Task: Look for space in Tunja, Colombia from 7th July, 2023 to 14th July, 2023 for 1 adult in price range Rs.6000 to Rs.14000. Place can be shared room with 1  bedroom having 1 bed and 1 bathroom. Property type can be house, flat, guest house, hotel. Amenities needed are: wifi, washing machine. Booking option can be shelf check-in. Required host language is English.
Action: Mouse moved to (428, 88)
Screenshot: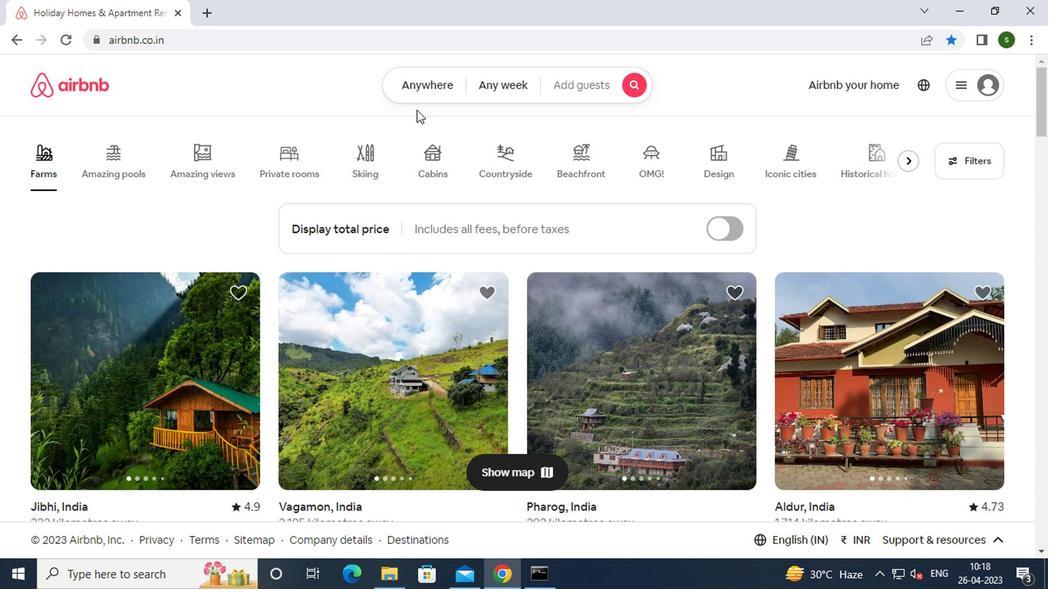 
Action: Mouse pressed left at (428, 88)
Screenshot: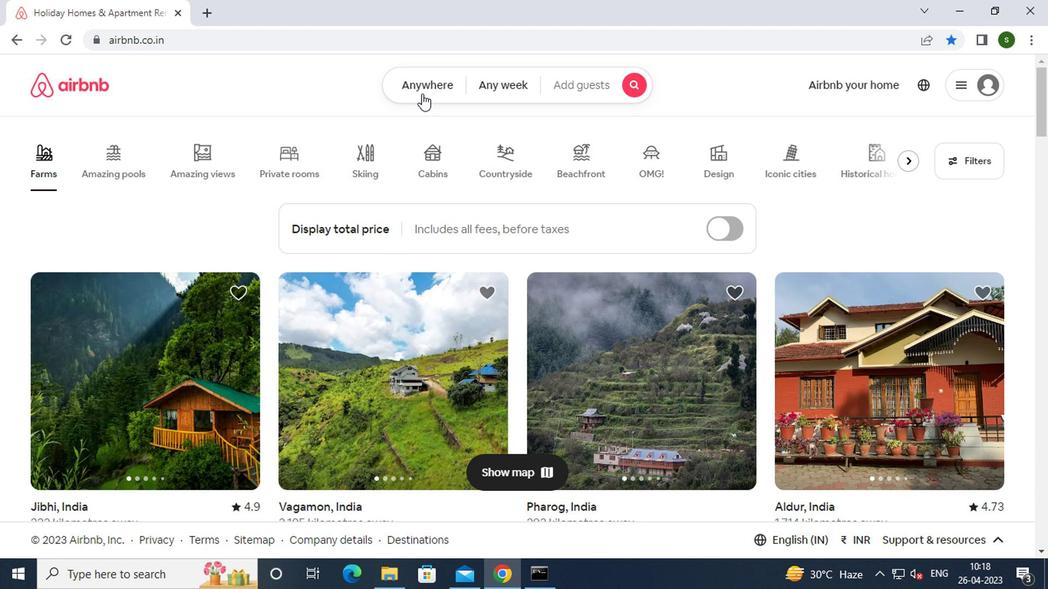 
Action: Mouse moved to (315, 150)
Screenshot: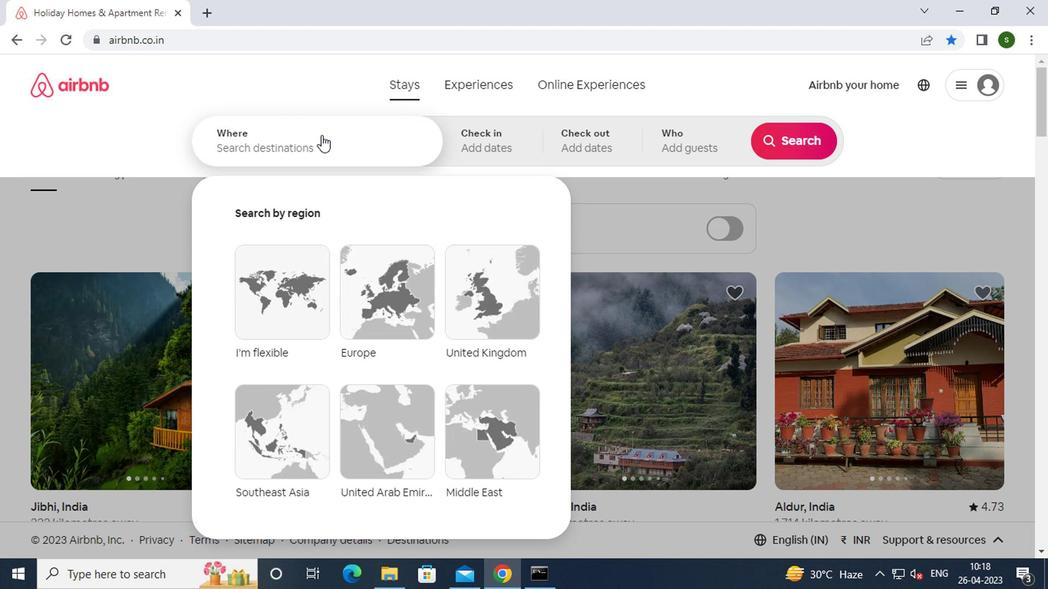 
Action: Mouse pressed left at (315, 150)
Screenshot: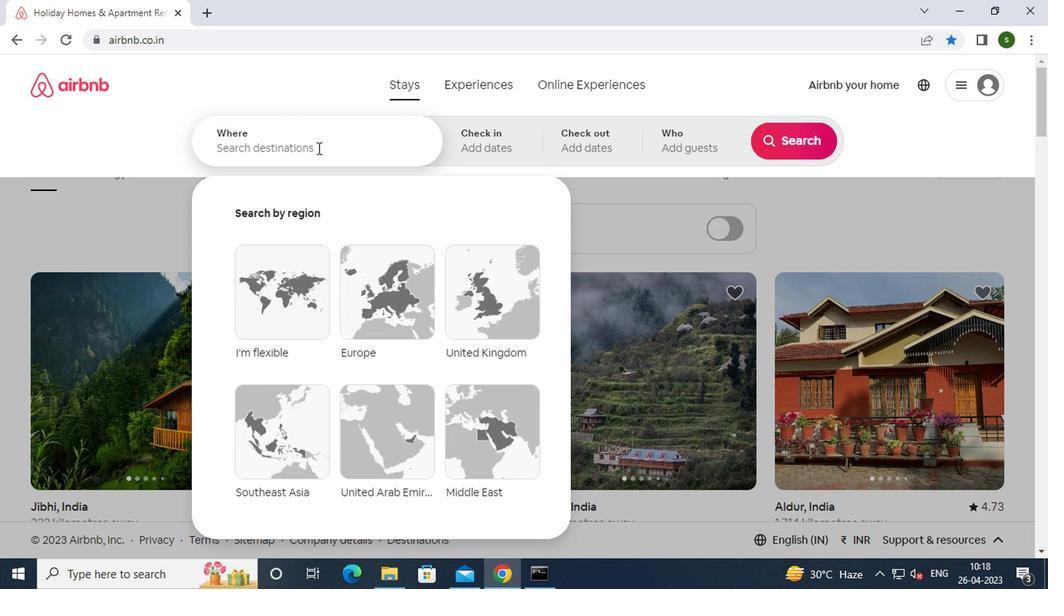 
Action: Key pressed <Key.caps_lock><Key.caps_lock>t<Key.caps_lock>unja,<Key.space><Key.caps_lock>c<Key.caps_lock>olombia<Key.enter>
Screenshot: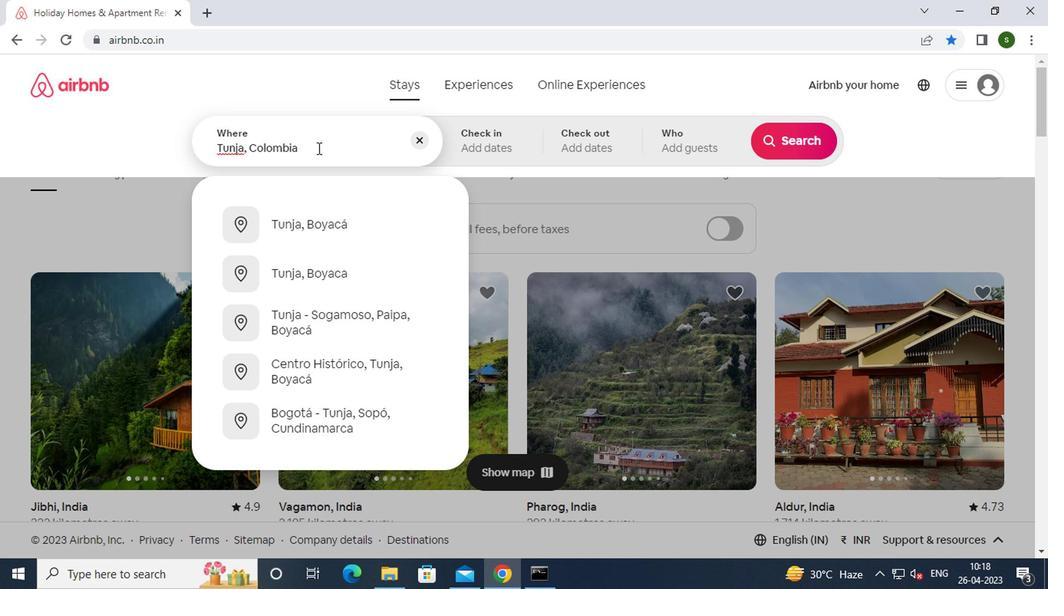
Action: Mouse moved to (782, 263)
Screenshot: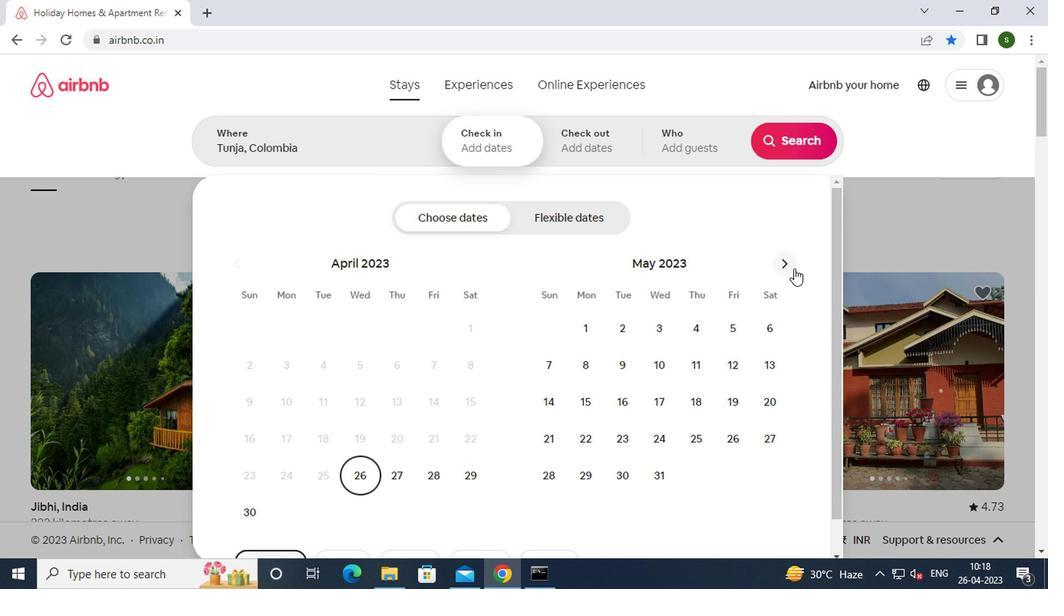 
Action: Mouse pressed left at (782, 263)
Screenshot: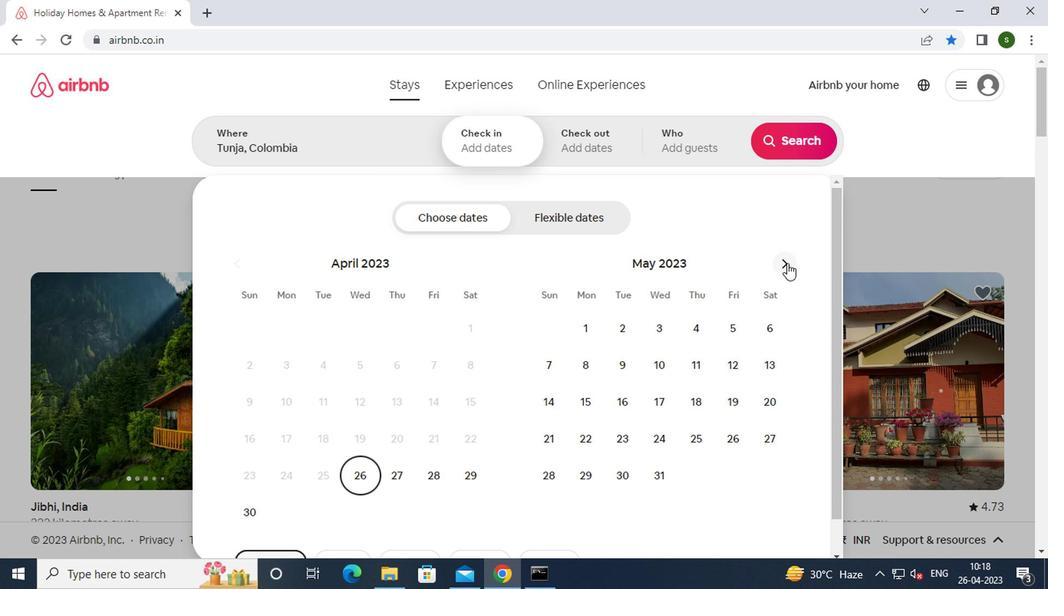 
Action: Mouse pressed left at (782, 263)
Screenshot: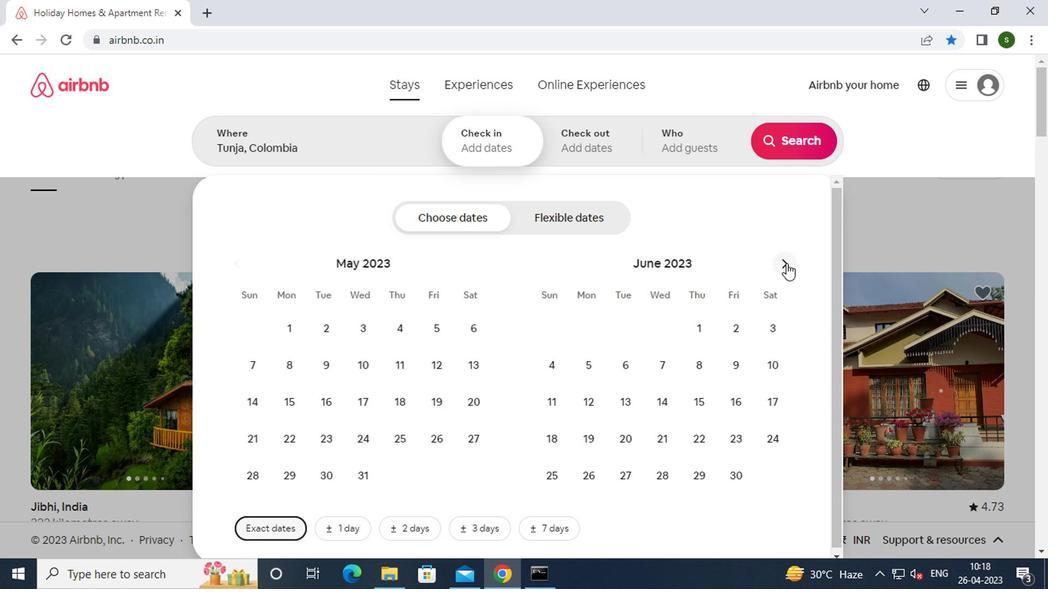 
Action: Mouse moved to (725, 356)
Screenshot: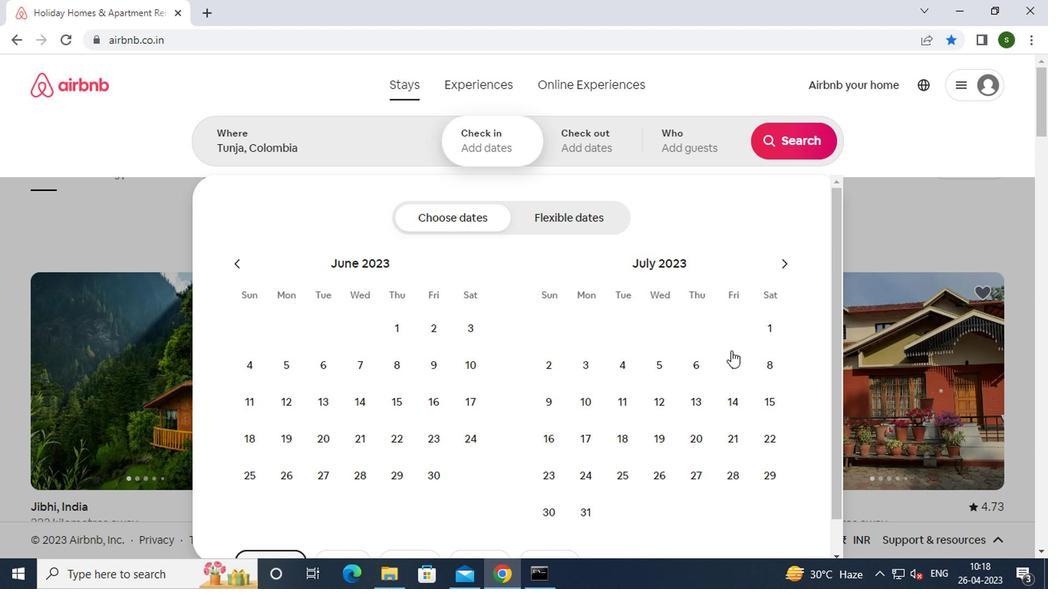 
Action: Mouse pressed left at (725, 356)
Screenshot: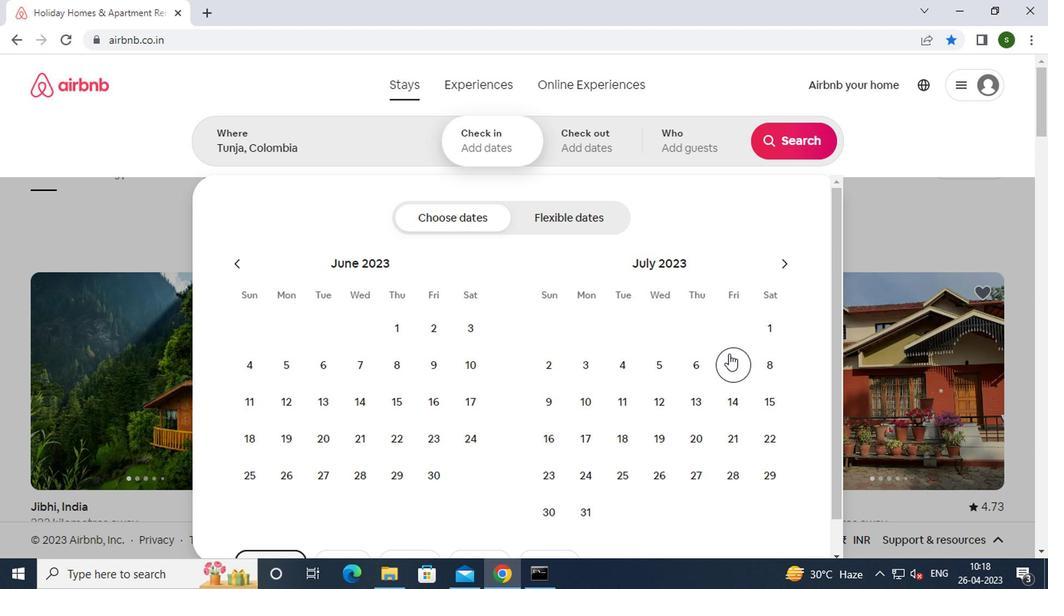 
Action: Mouse moved to (727, 396)
Screenshot: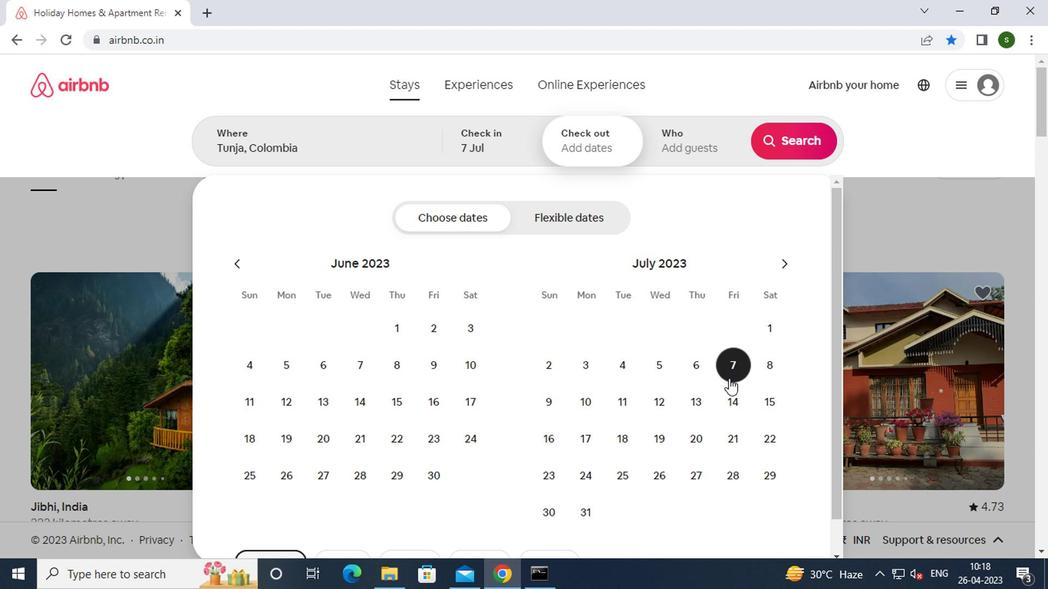 
Action: Mouse pressed left at (727, 396)
Screenshot: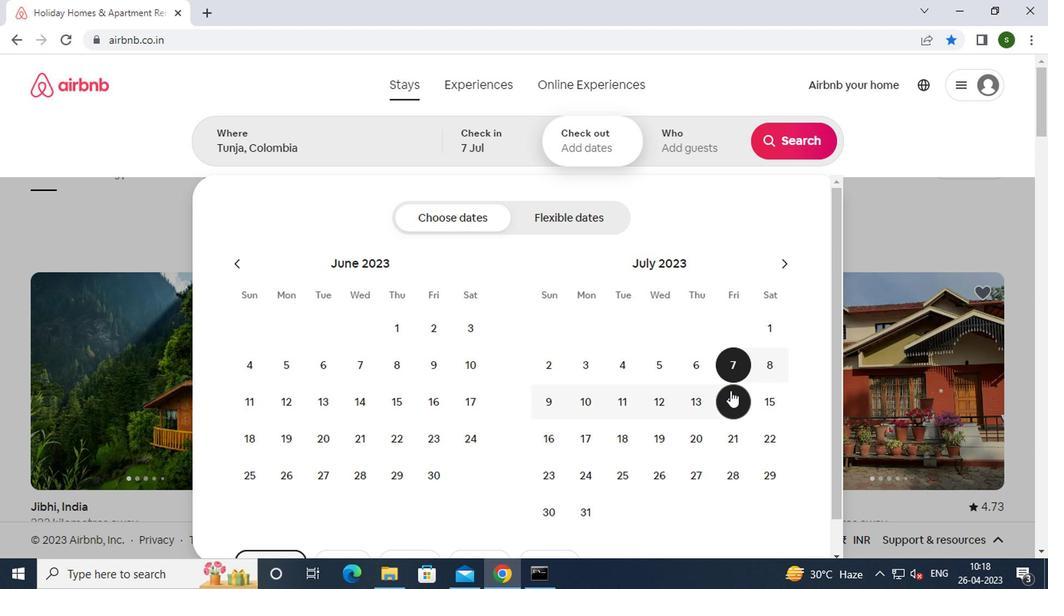 
Action: Mouse moved to (703, 137)
Screenshot: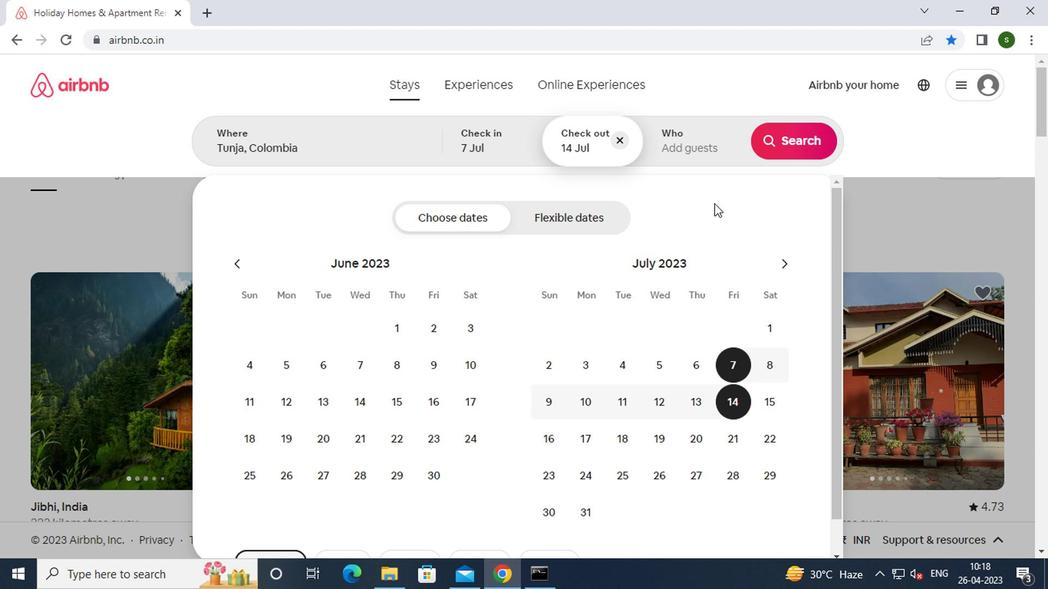 
Action: Mouse pressed left at (703, 137)
Screenshot: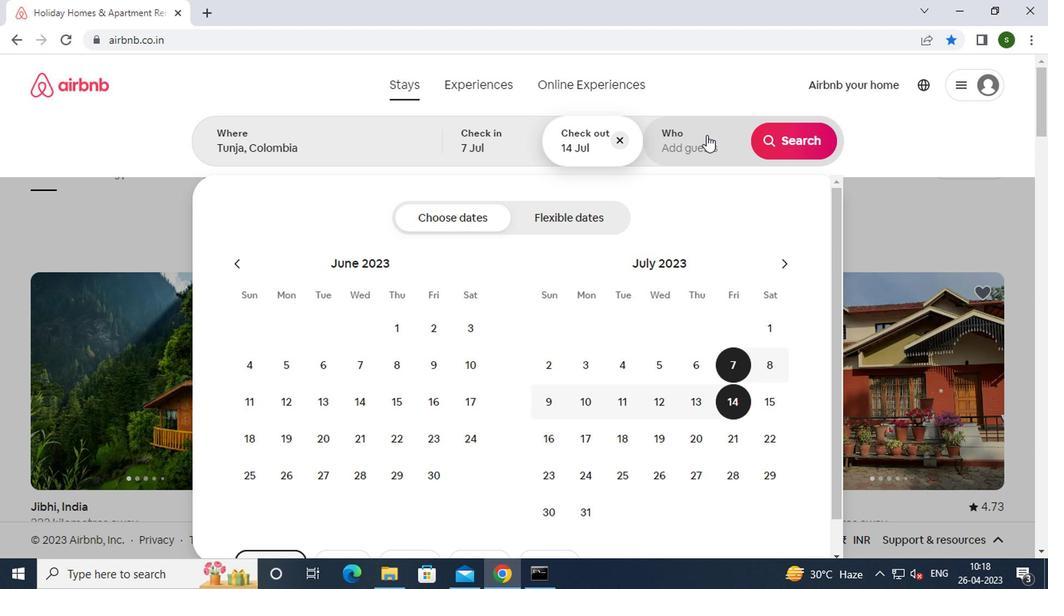
Action: Mouse moved to (802, 218)
Screenshot: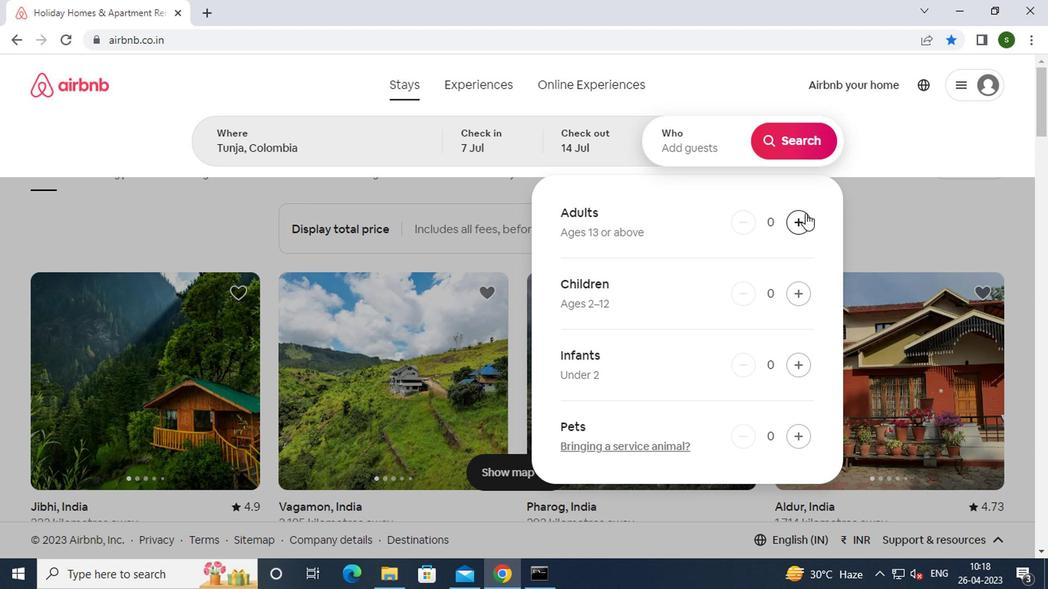 
Action: Mouse pressed left at (802, 218)
Screenshot: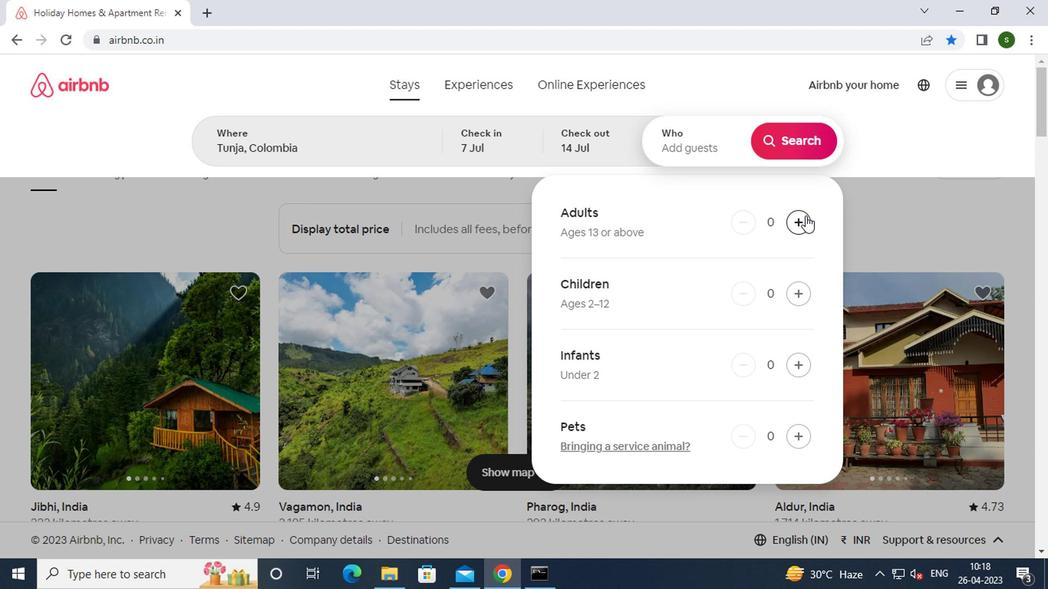 
Action: Mouse moved to (802, 149)
Screenshot: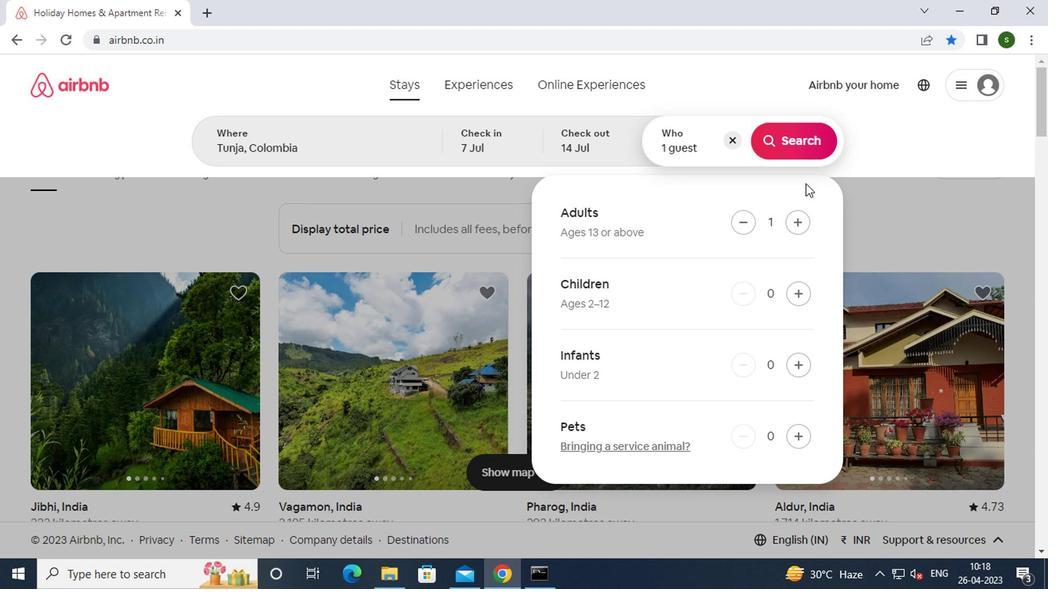 
Action: Mouse pressed left at (802, 149)
Screenshot: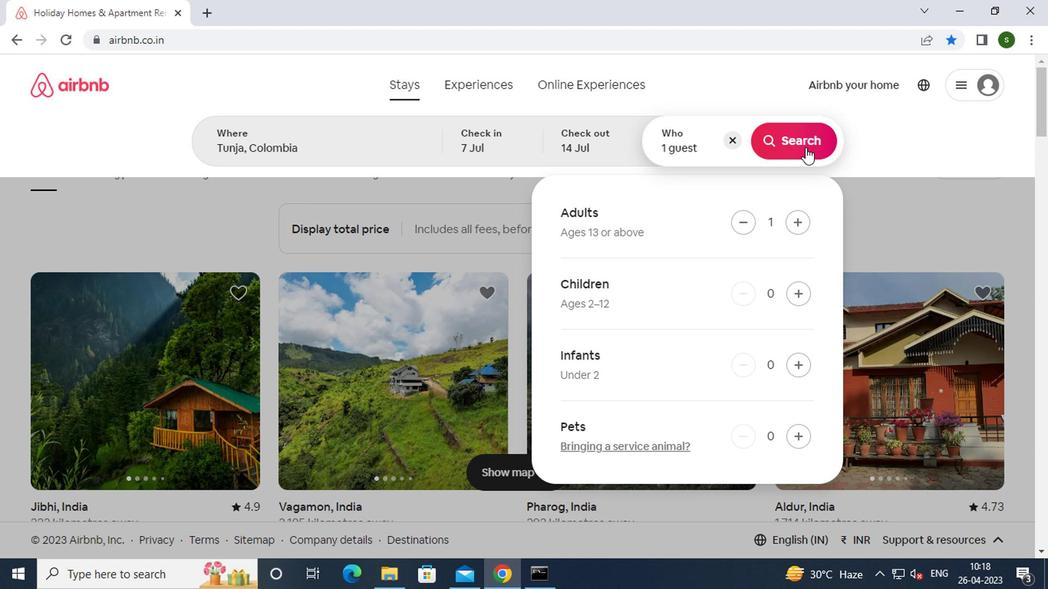 
Action: Mouse moved to (976, 144)
Screenshot: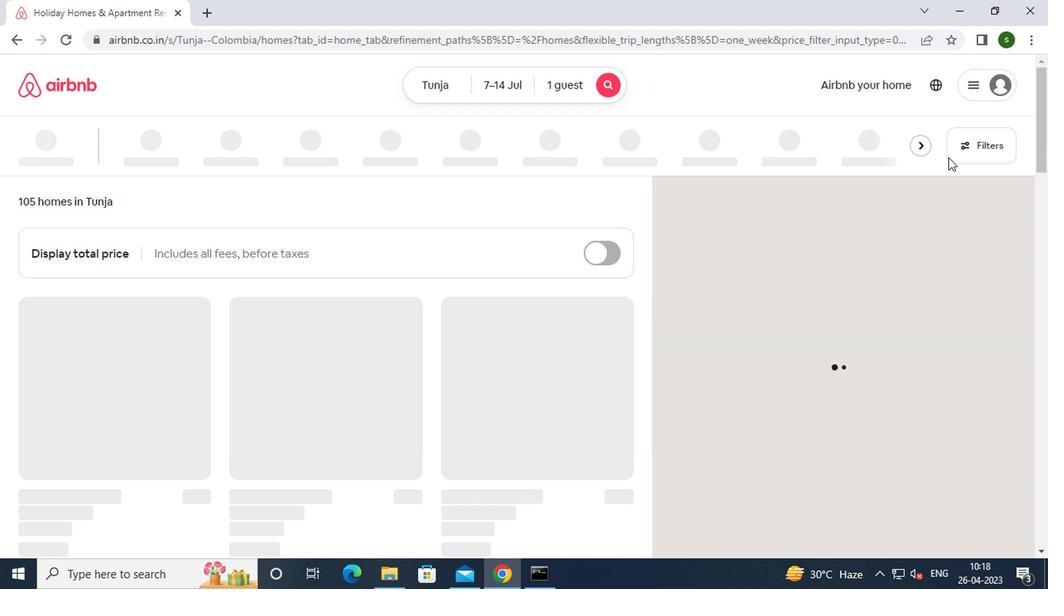 
Action: Mouse pressed left at (976, 144)
Screenshot: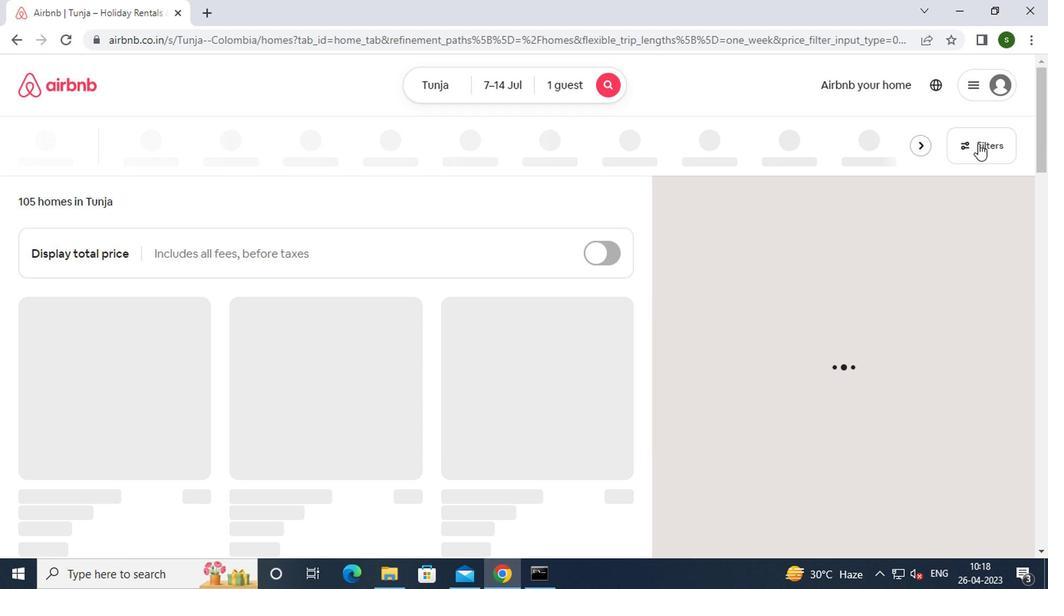 
Action: Mouse moved to (433, 348)
Screenshot: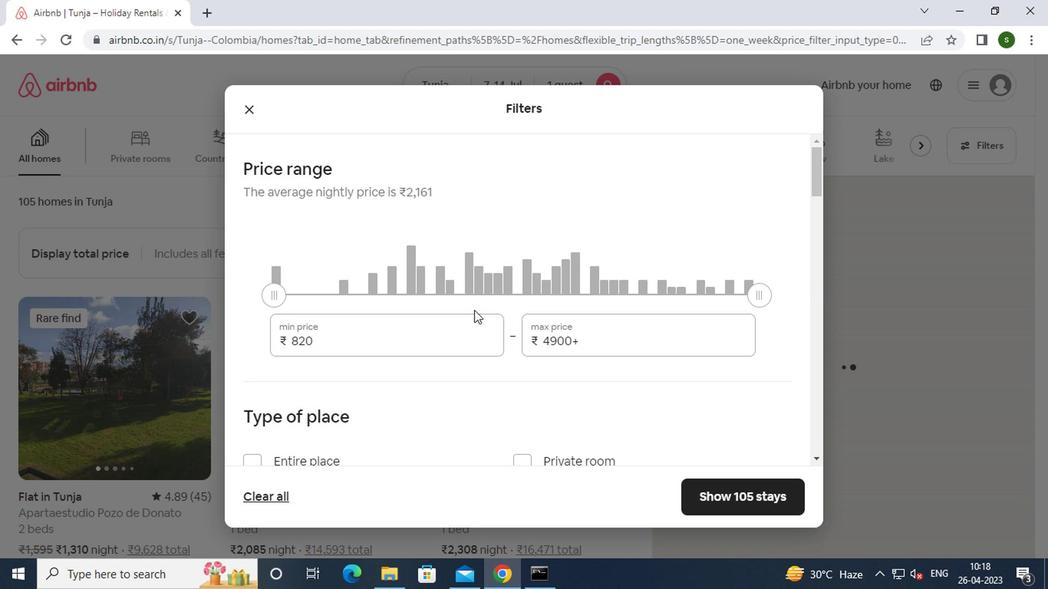 
Action: Mouse pressed left at (433, 348)
Screenshot: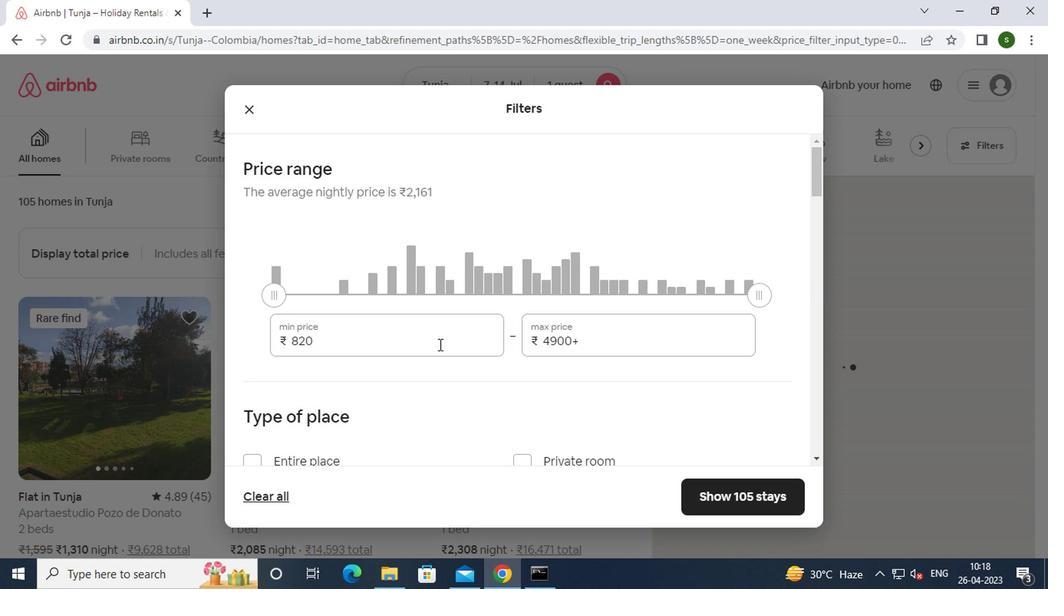 
Action: Mouse moved to (433, 348)
Screenshot: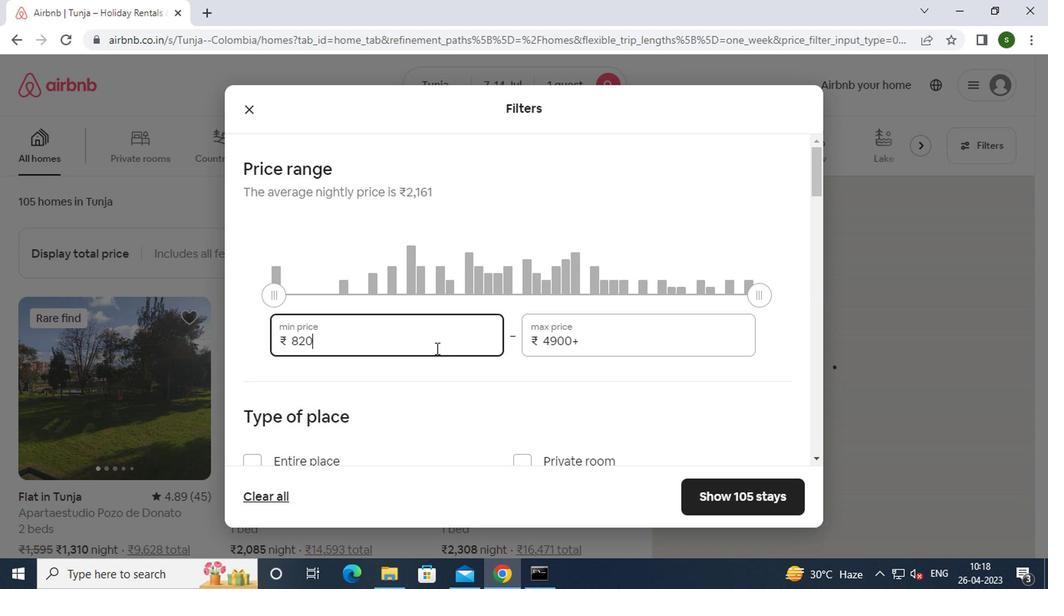 
Action: Key pressed <Key.backspace><Key.backspace><Key.backspace><Key.backspace><Key.backspace><Key.backspace><Key.backspace><Key.backspace><Key.backspace><Key.backspace>6000
Screenshot: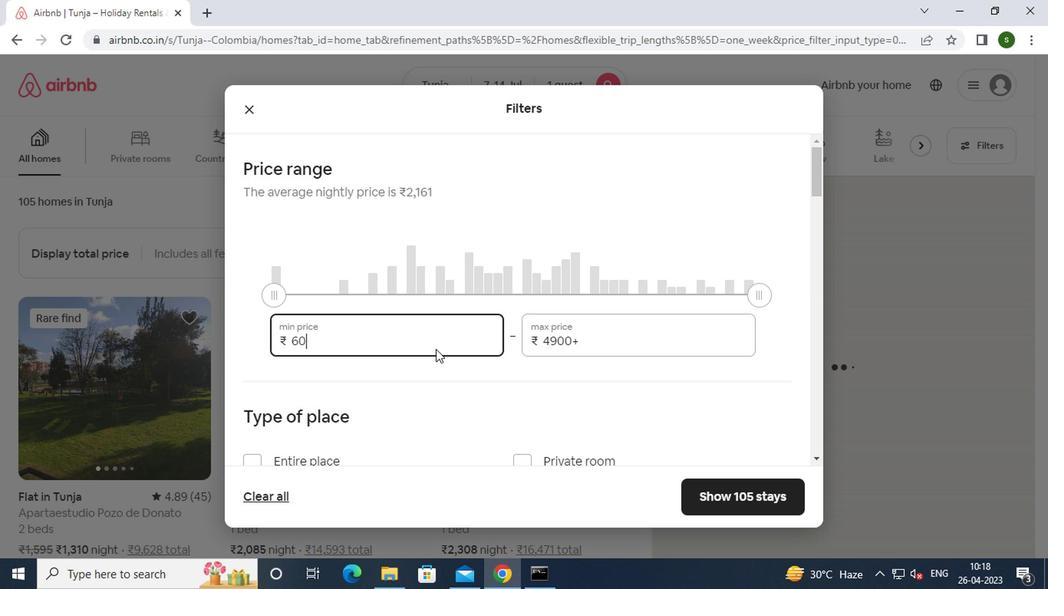 
Action: Mouse moved to (582, 336)
Screenshot: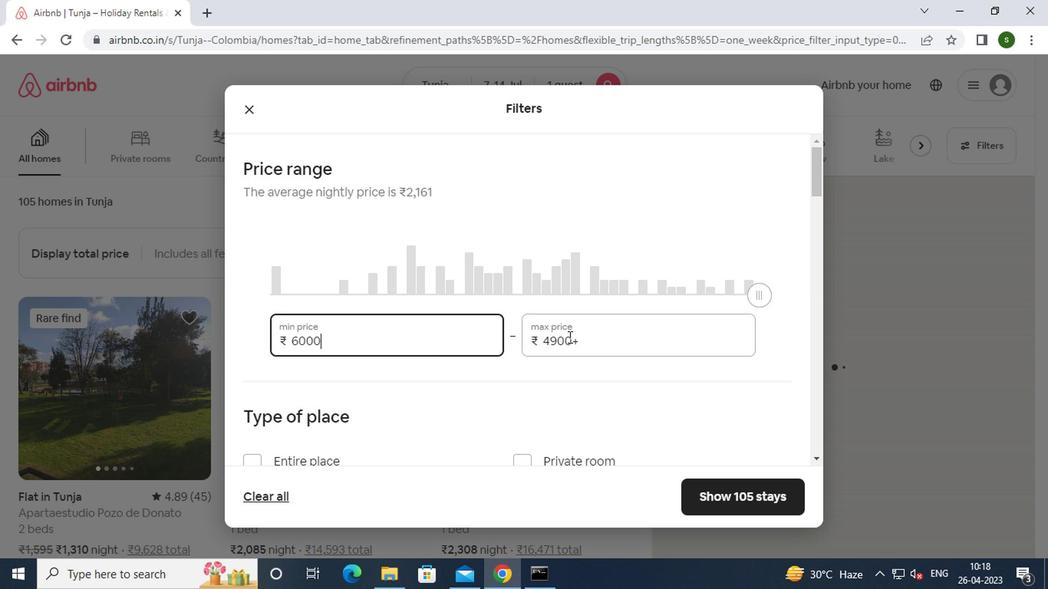 
Action: Mouse pressed left at (582, 336)
Screenshot: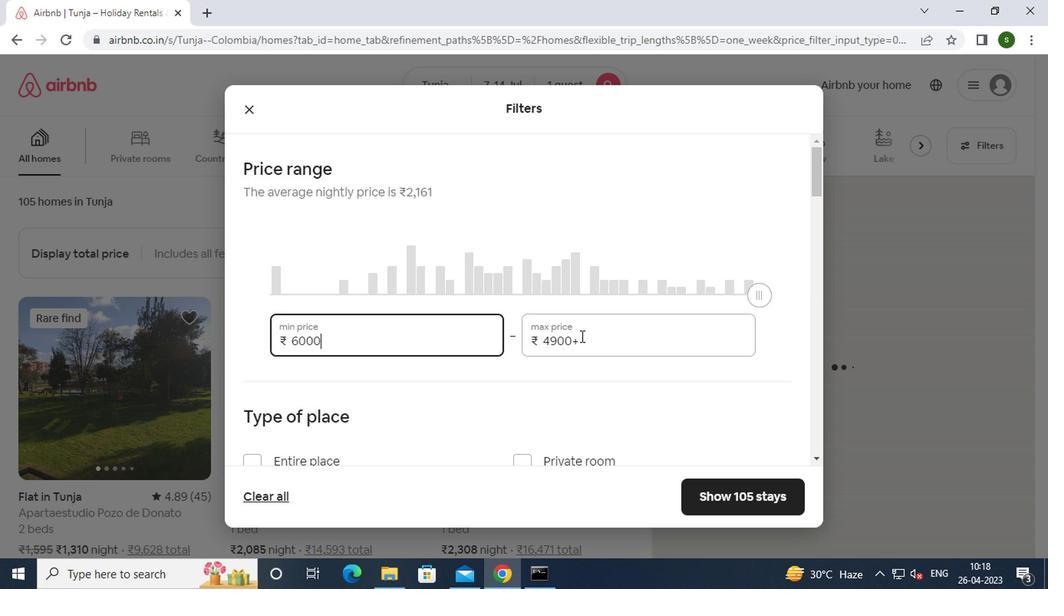 
Action: Key pressed <Key.backspace><Key.backspace><Key.backspace><Key.backspace><Key.backspace><Key.backspace><Key.backspace><Key.backspace><Key.backspace><Key.backspace><Key.backspace>14000
Screenshot: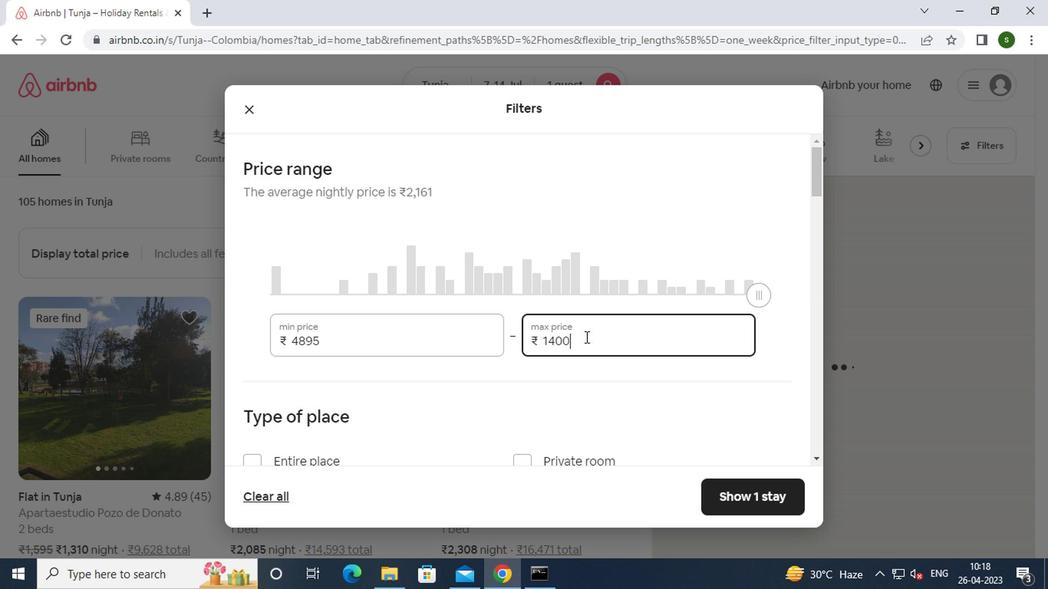 
Action: Mouse moved to (463, 355)
Screenshot: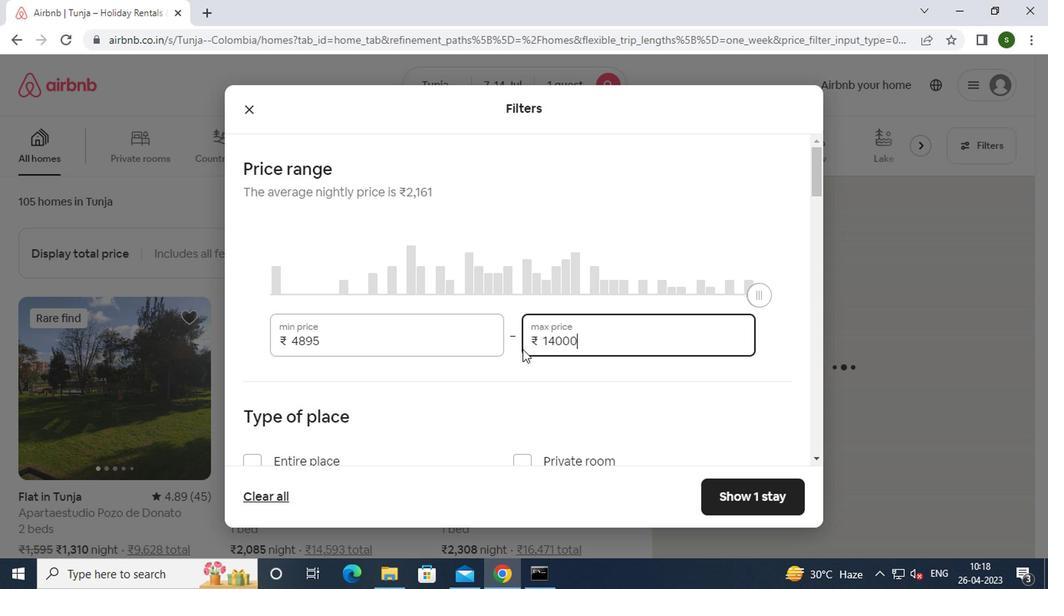 
Action: Mouse scrolled (463, 354) with delta (0, -1)
Screenshot: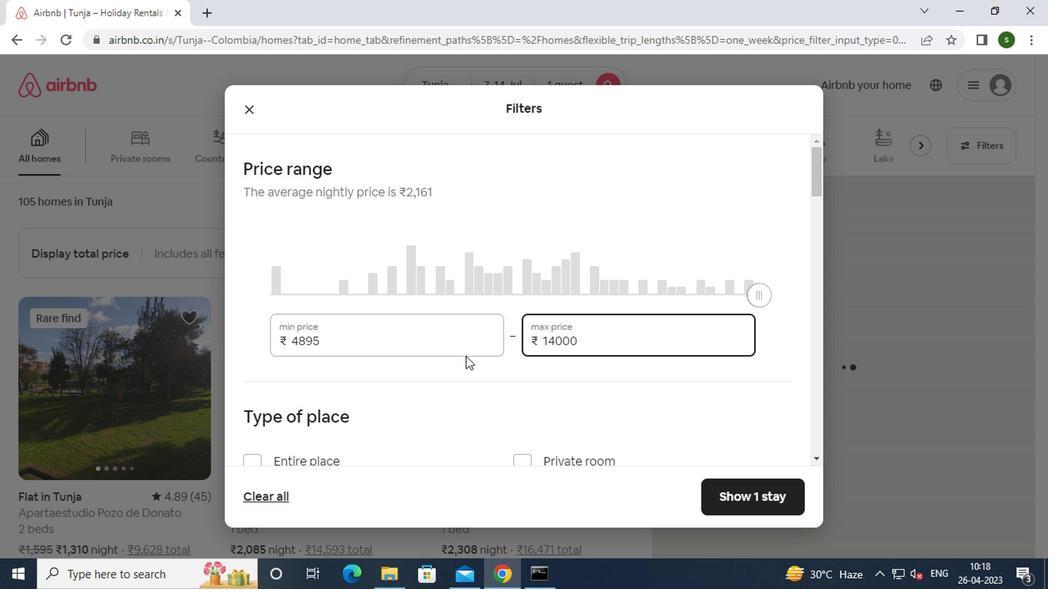 
Action: Mouse scrolled (463, 354) with delta (0, -1)
Screenshot: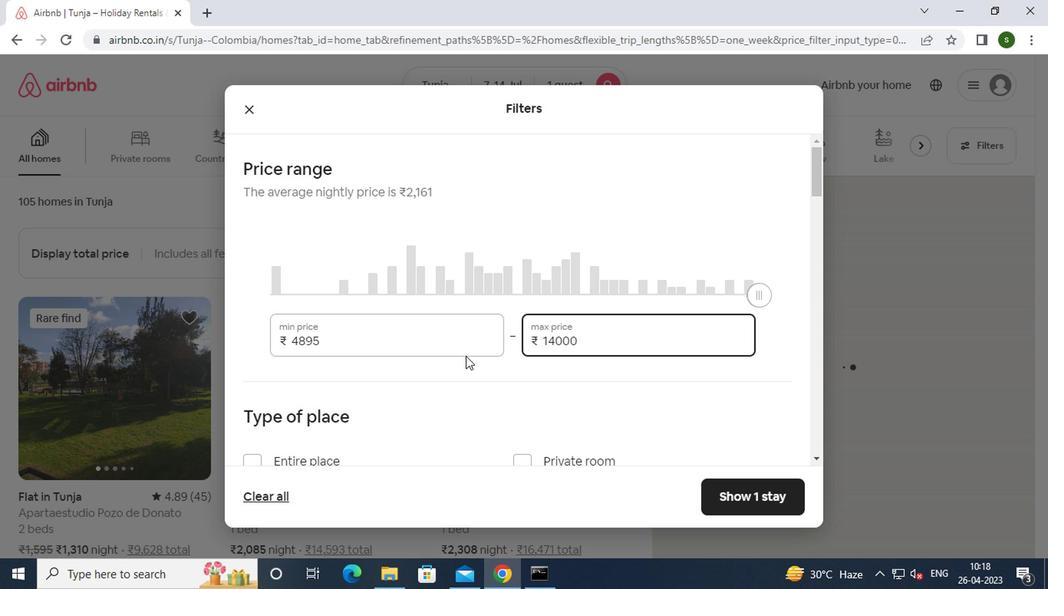 
Action: Mouse moved to (304, 375)
Screenshot: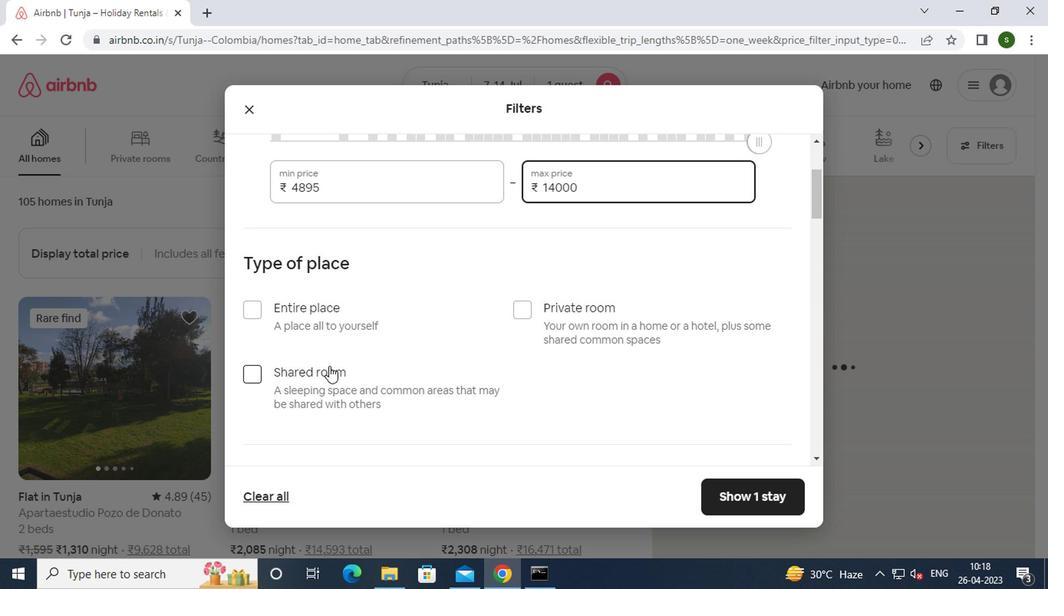 
Action: Mouse pressed left at (304, 375)
Screenshot: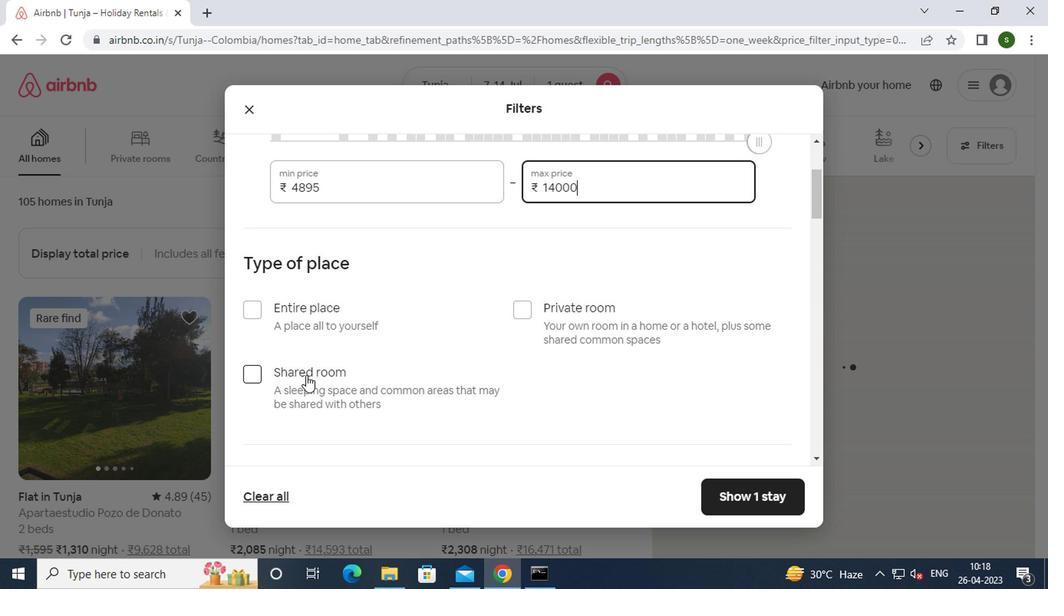 
Action: Mouse moved to (383, 353)
Screenshot: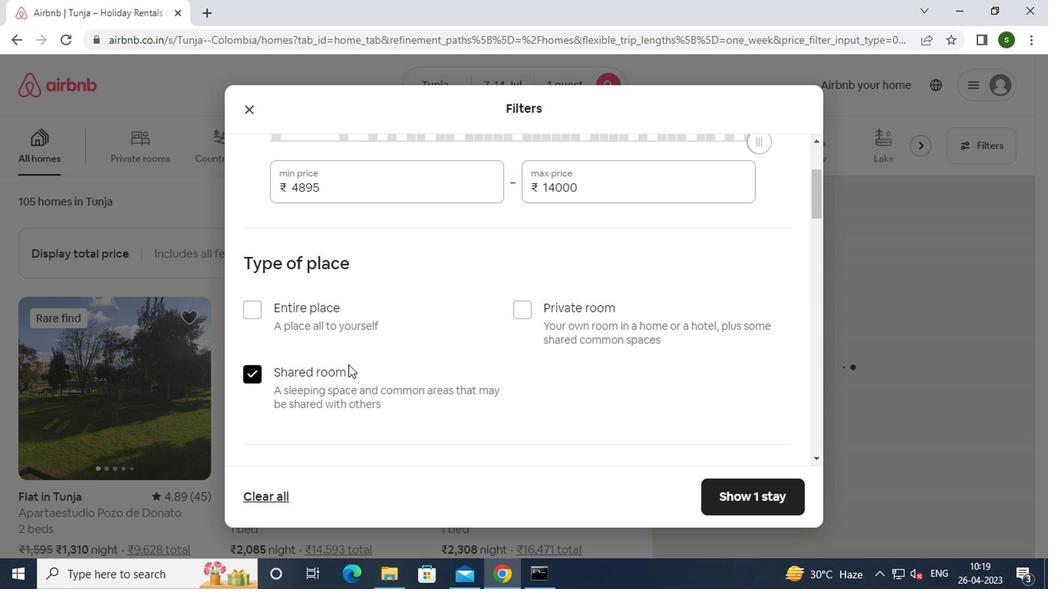 
Action: Mouse scrolled (383, 352) with delta (0, -1)
Screenshot: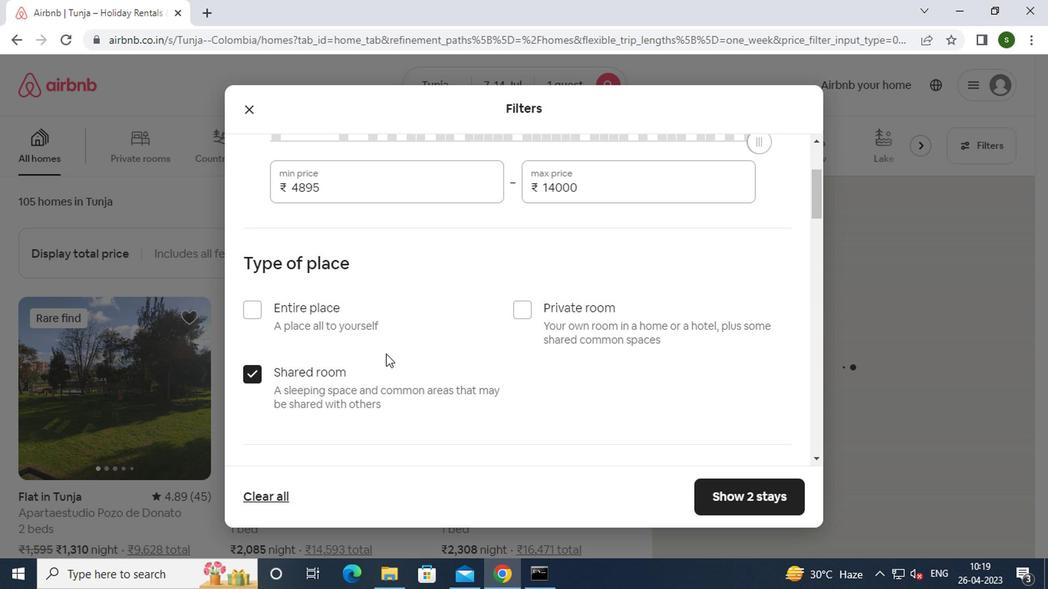 
Action: Mouse scrolled (383, 352) with delta (0, -1)
Screenshot: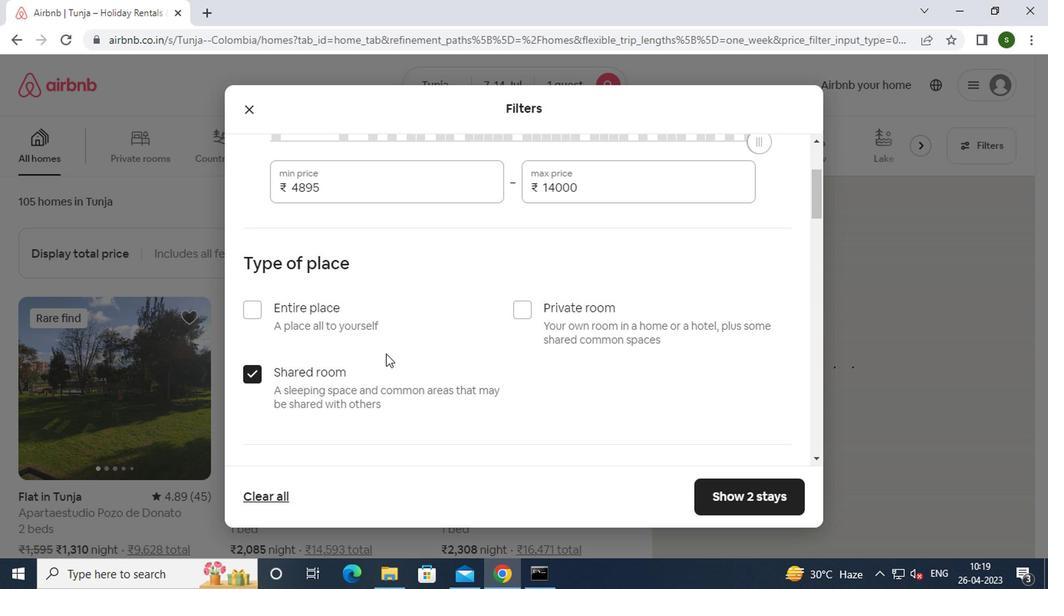
Action: Mouse scrolled (383, 352) with delta (0, -1)
Screenshot: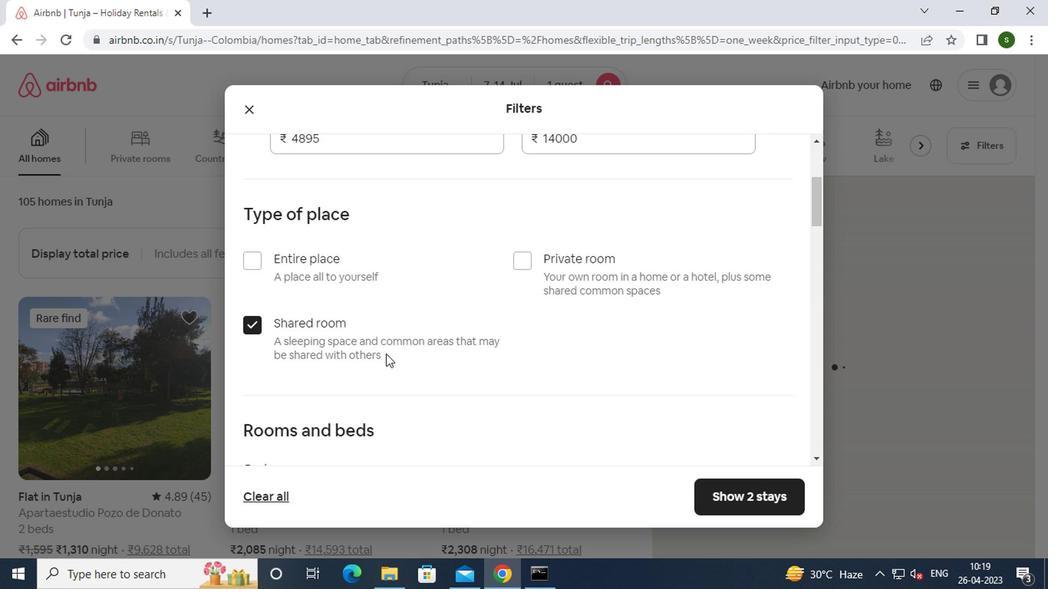 
Action: Mouse moved to (341, 334)
Screenshot: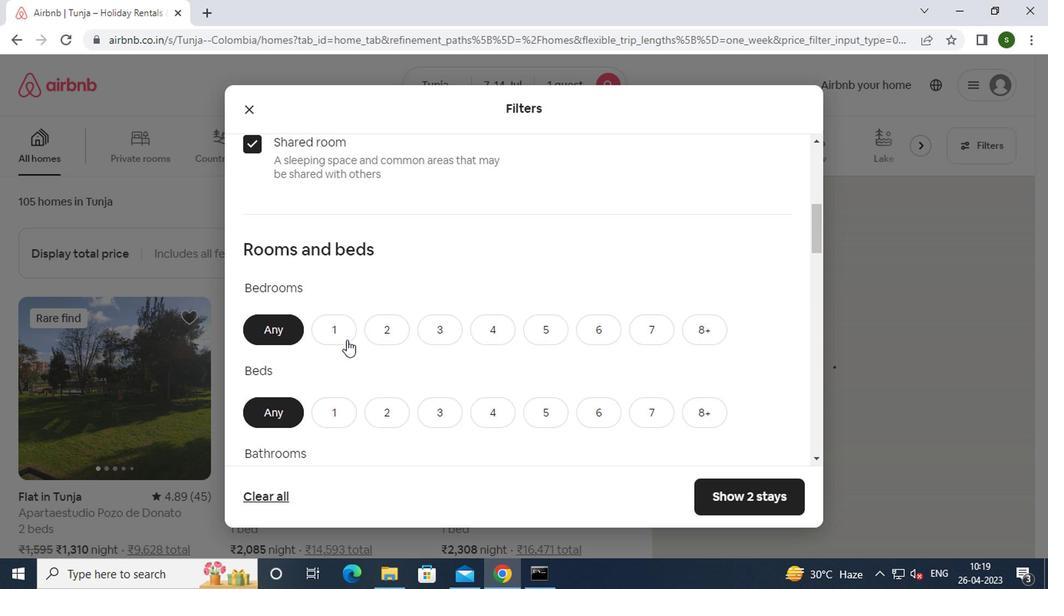 
Action: Mouse pressed left at (341, 334)
Screenshot: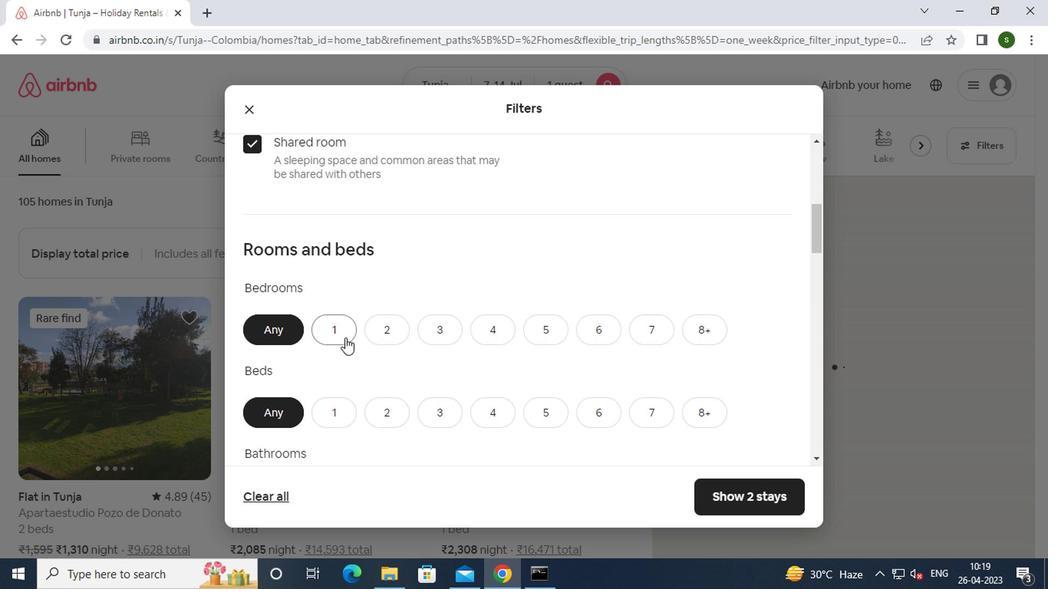 
Action: Mouse moved to (335, 411)
Screenshot: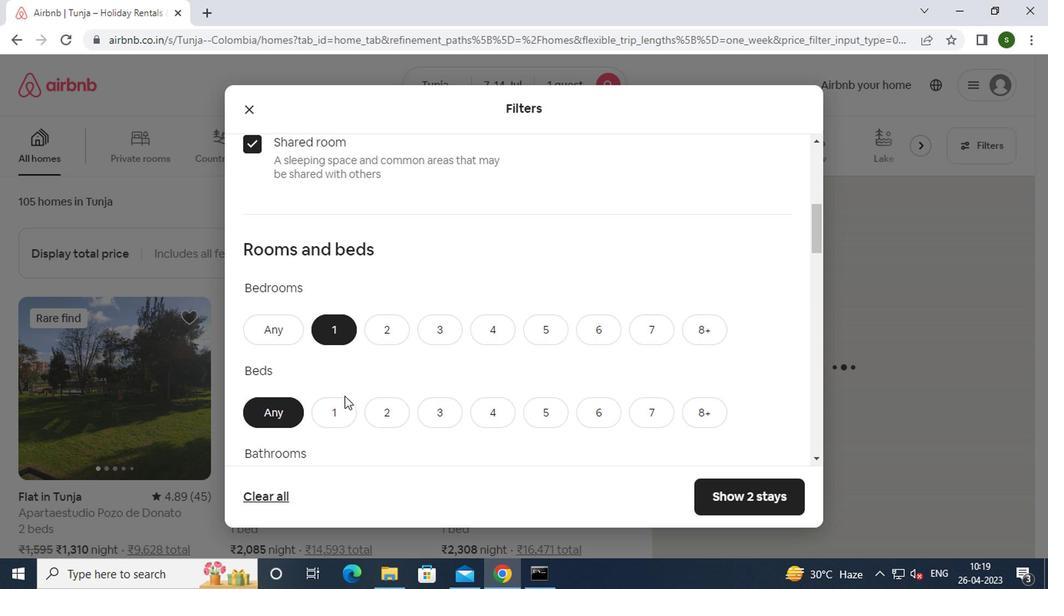 
Action: Mouse pressed left at (335, 411)
Screenshot: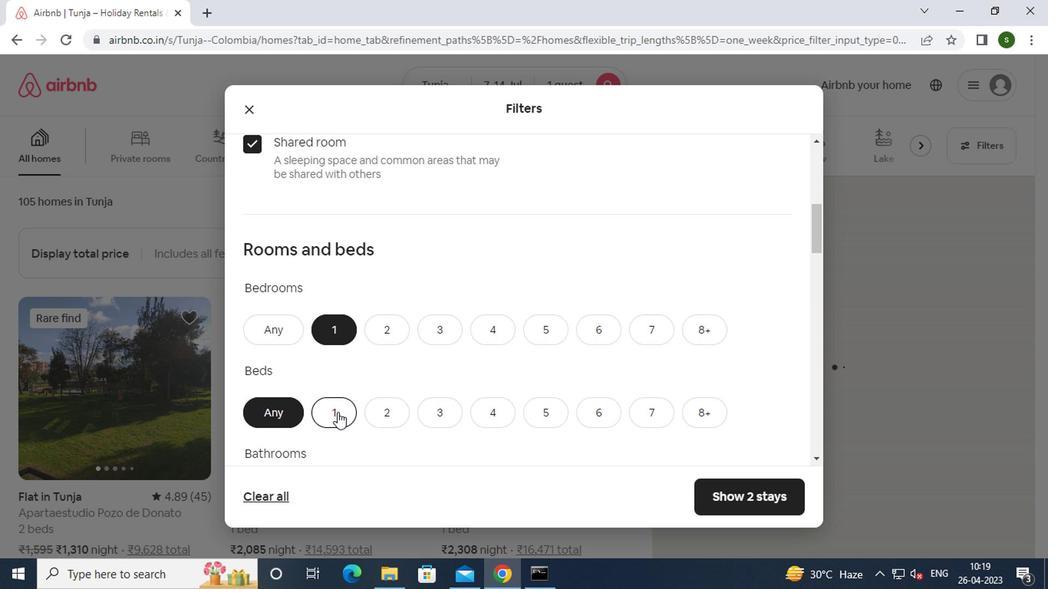 
Action: Mouse moved to (414, 383)
Screenshot: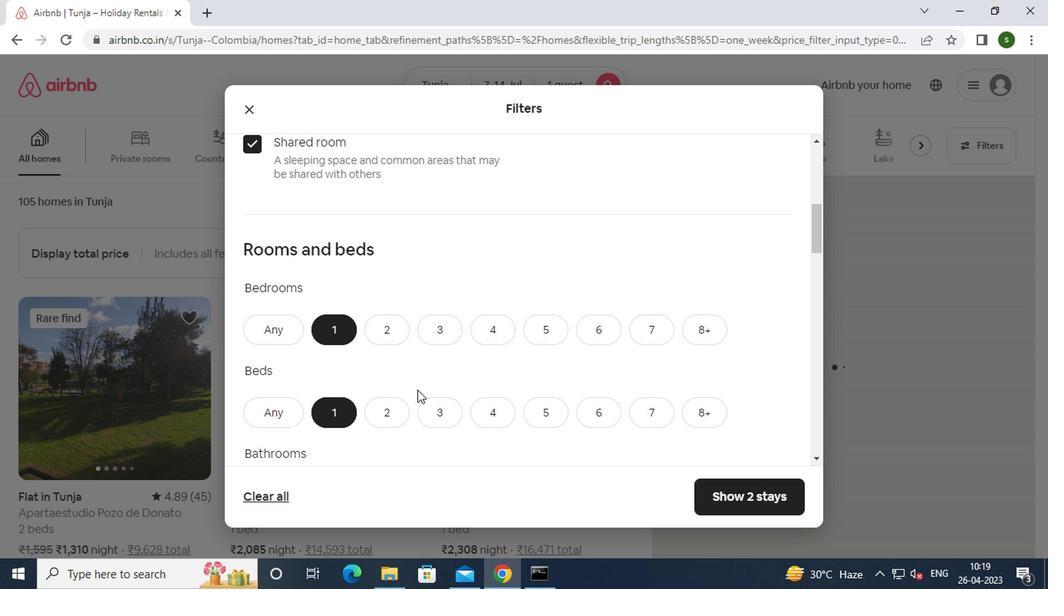 
Action: Mouse scrolled (414, 383) with delta (0, 0)
Screenshot: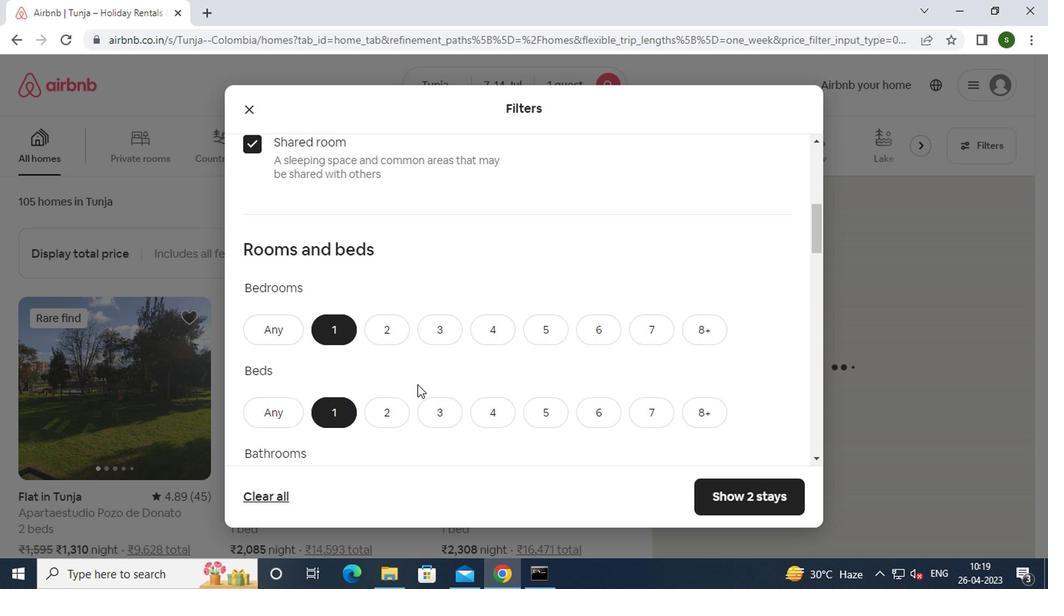 
Action: Mouse scrolled (414, 383) with delta (0, 0)
Screenshot: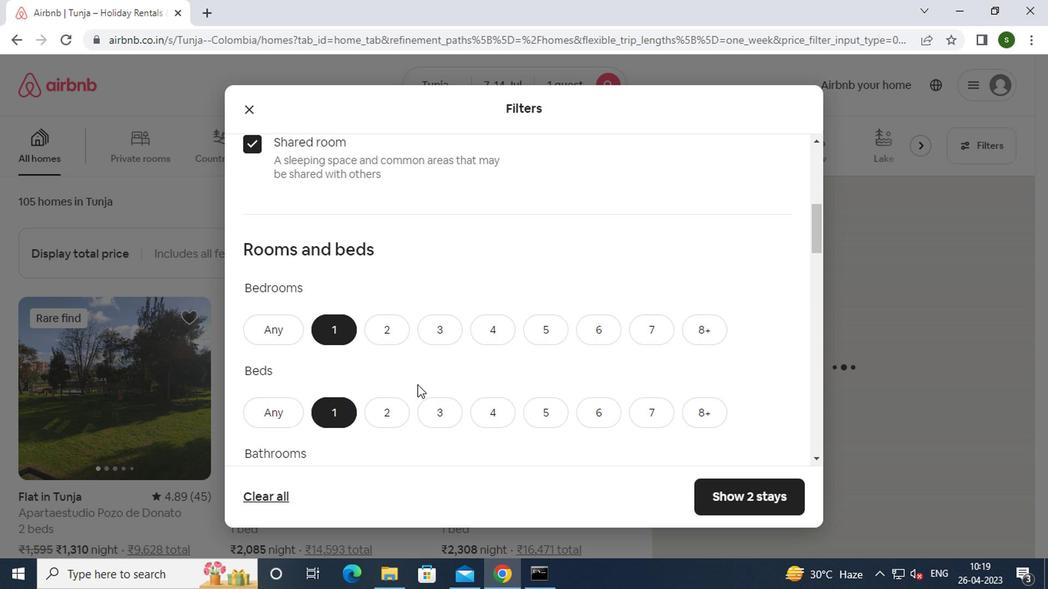 
Action: Mouse moved to (346, 345)
Screenshot: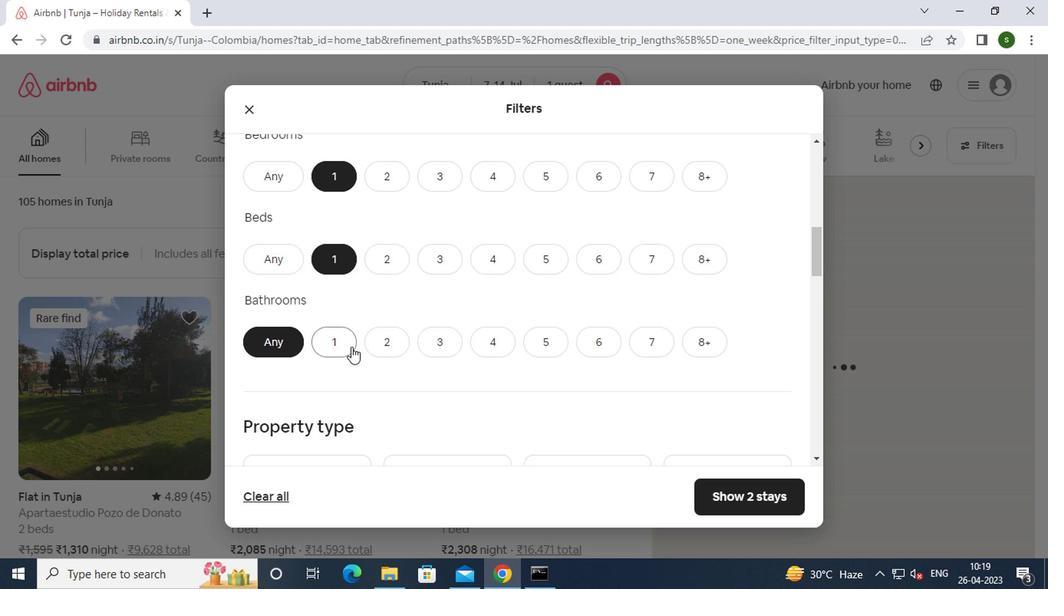 
Action: Mouse pressed left at (346, 345)
Screenshot: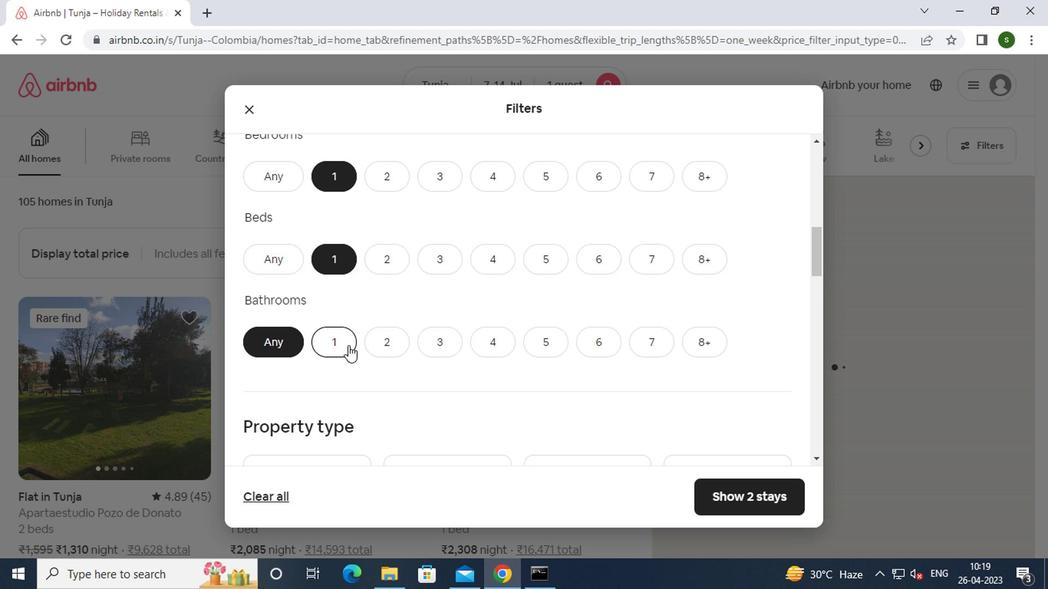
Action: Mouse moved to (380, 321)
Screenshot: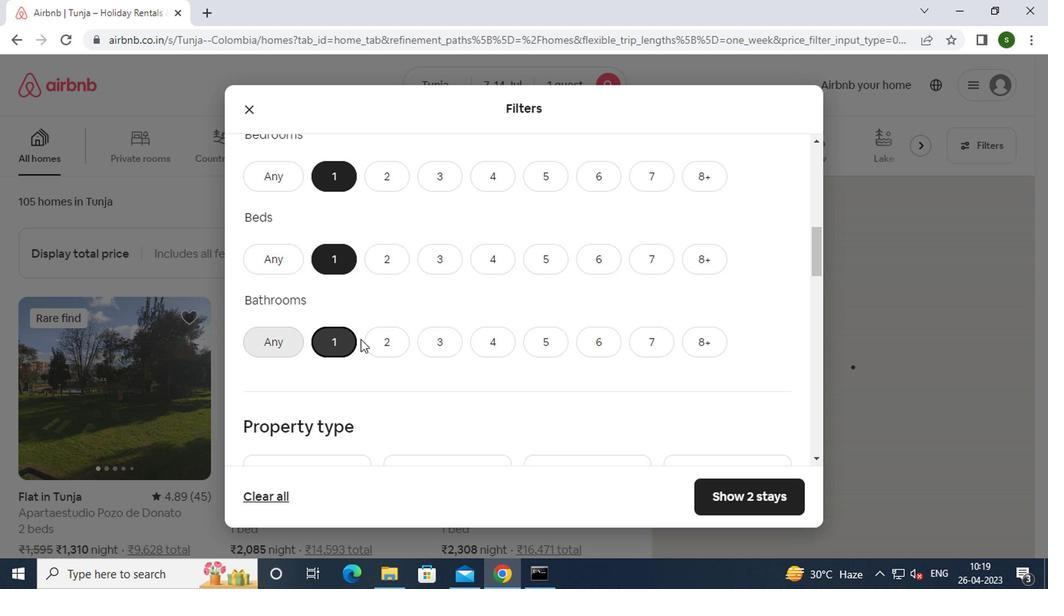 
Action: Mouse scrolled (380, 321) with delta (0, 0)
Screenshot: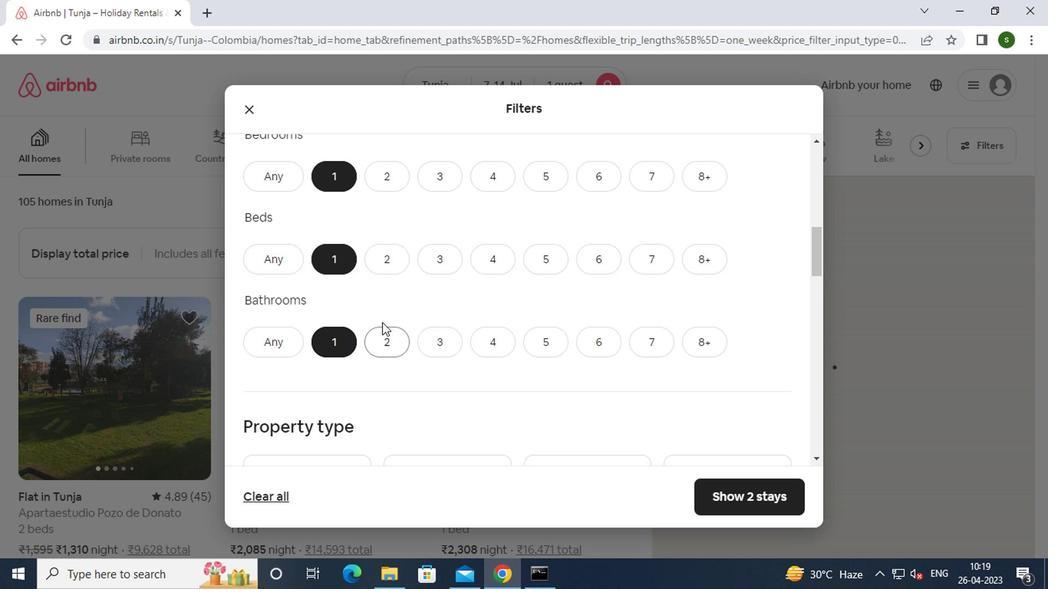 
Action: Mouse scrolled (380, 321) with delta (0, 0)
Screenshot: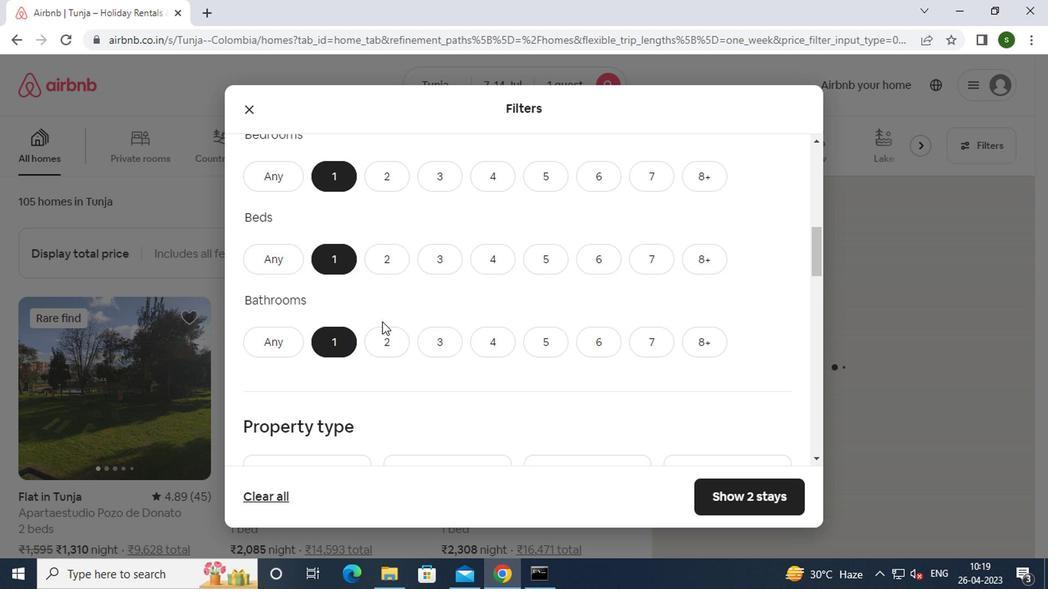 
Action: Mouse scrolled (380, 321) with delta (0, 0)
Screenshot: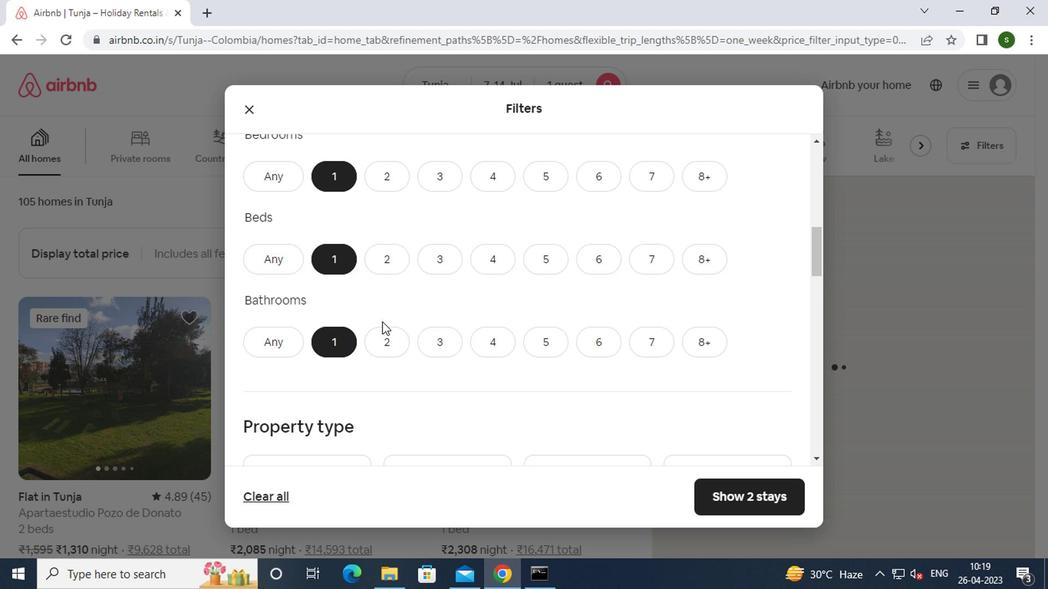 
Action: Mouse moved to (336, 289)
Screenshot: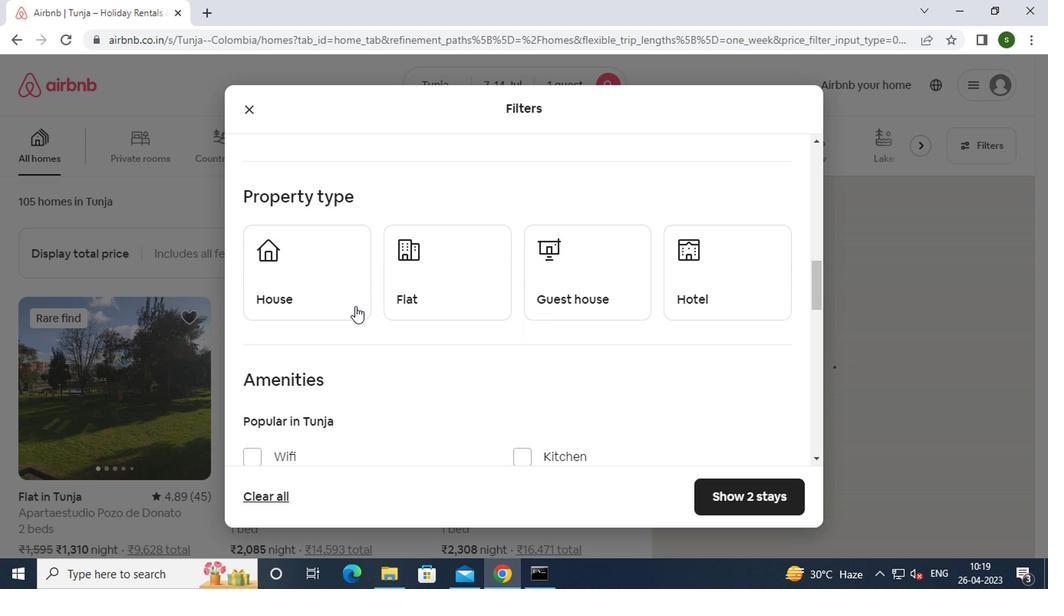 
Action: Mouse pressed left at (336, 289)
Screenshot: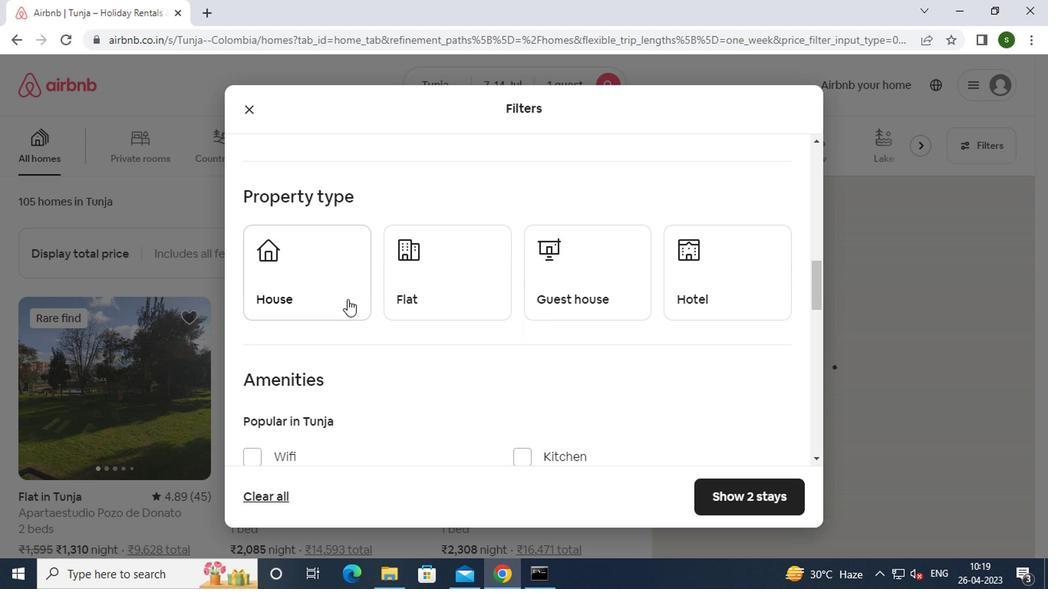 
Action: Mouse moved to (422, 283)
Screenshot: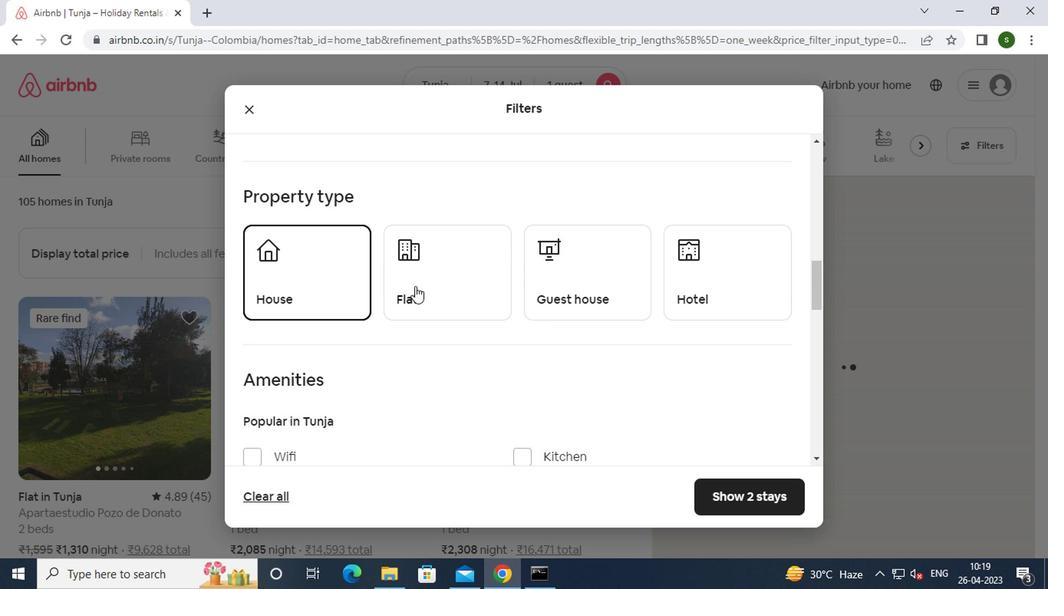 
Action: Mouse pressed left at (422, 283)
Screenshot: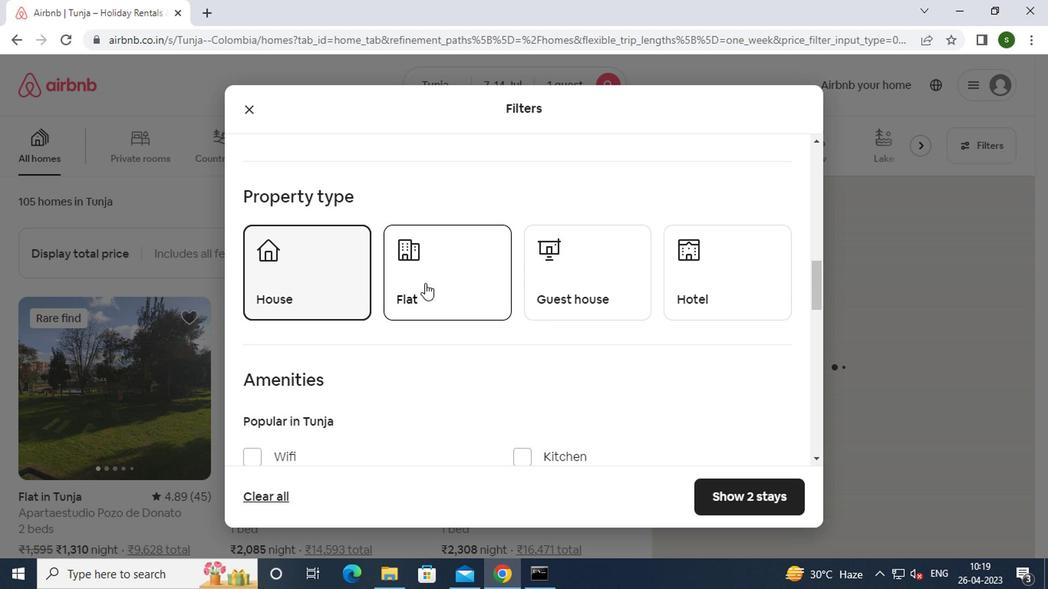 
Action: Mouse moved to (551, 269)
Screenshot: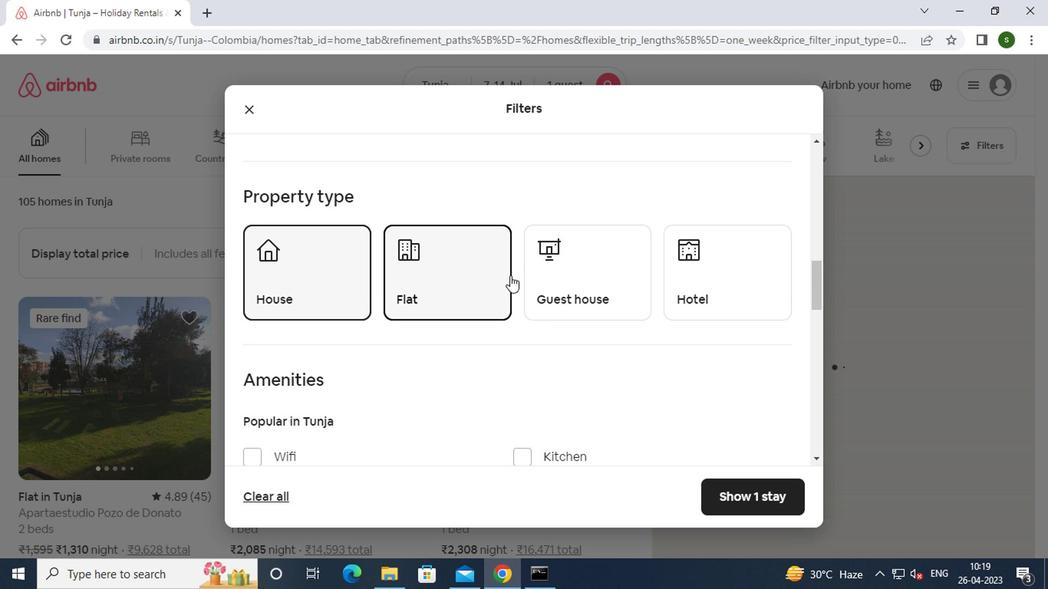
Action: Mouse pressed left at (551, 269)
Screenshot: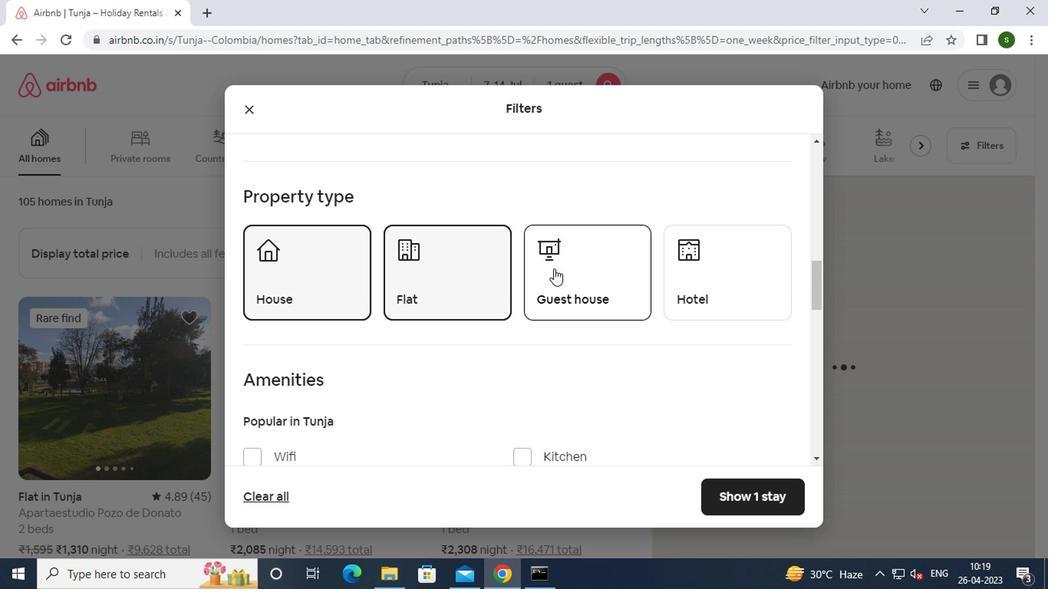 
Action: Mouse moved to (677, 269)
Screenshot: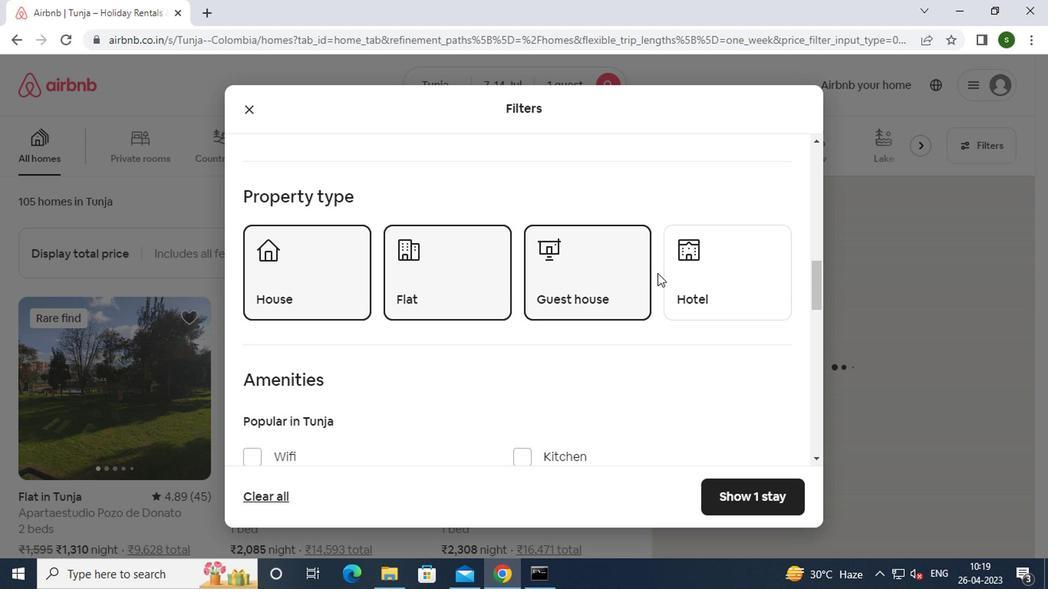 
Action: Mouse pressed left at (677, 269)
Screenshot: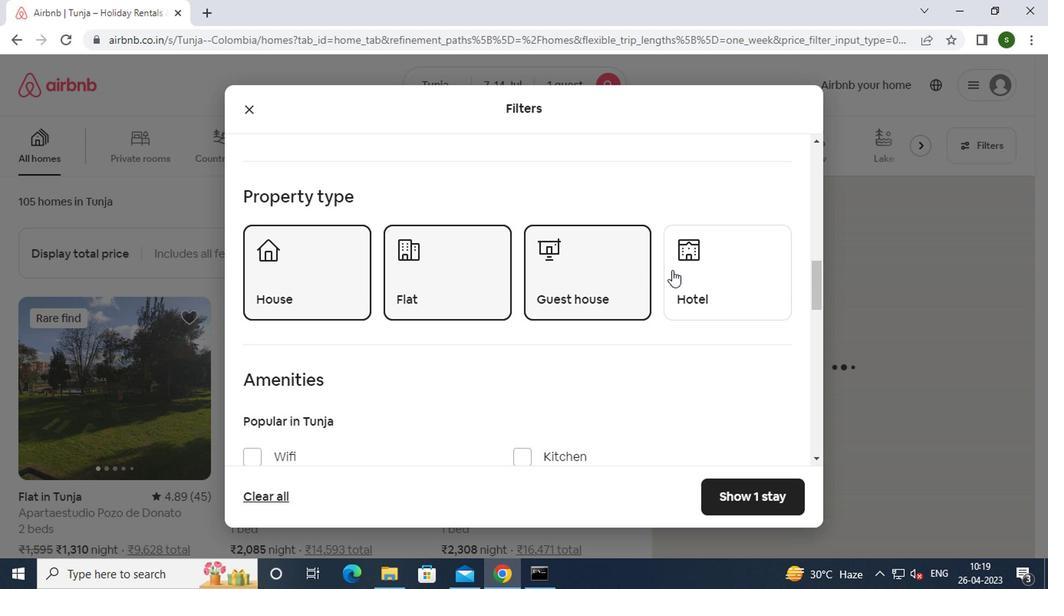 
Action: Mouse moved to (442, 281)
Screenshot: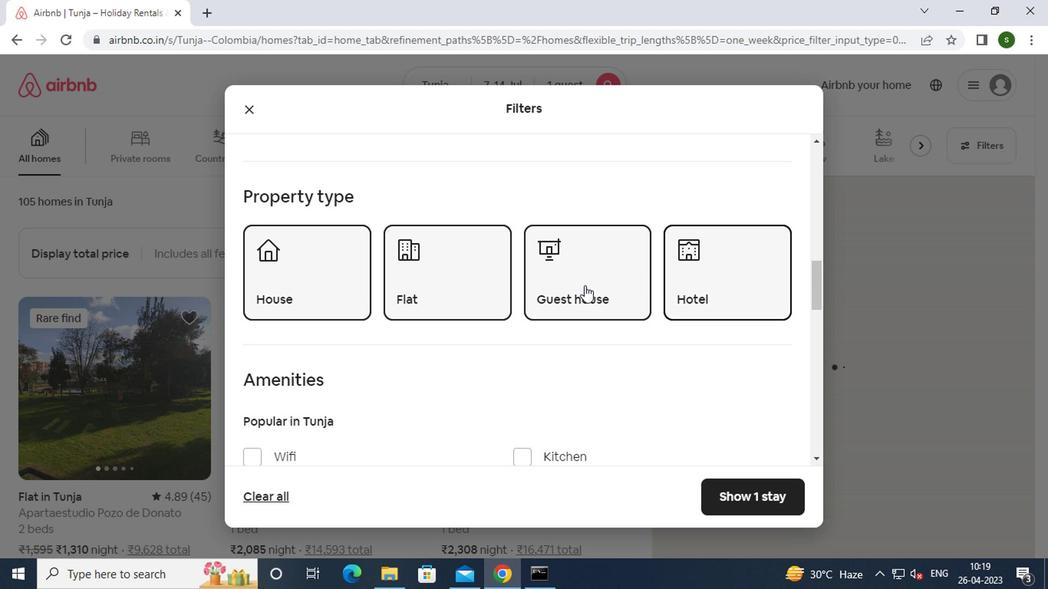 
Action: Mouse scrolled (442, 280) with delta (0, 0)
Screenshot: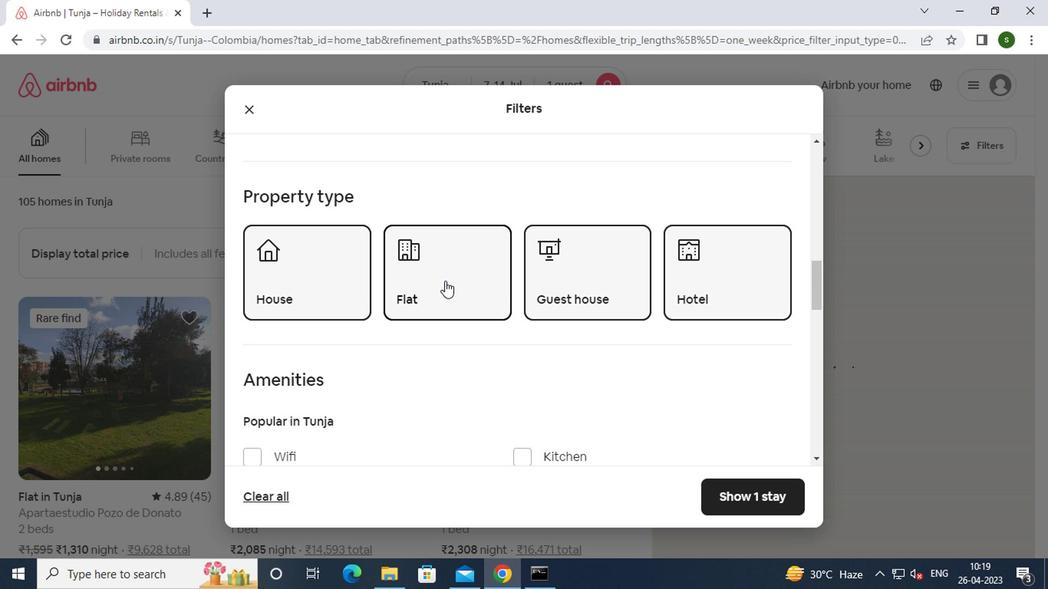 
Action: Mouse moved to (441, 281)
Screenshot: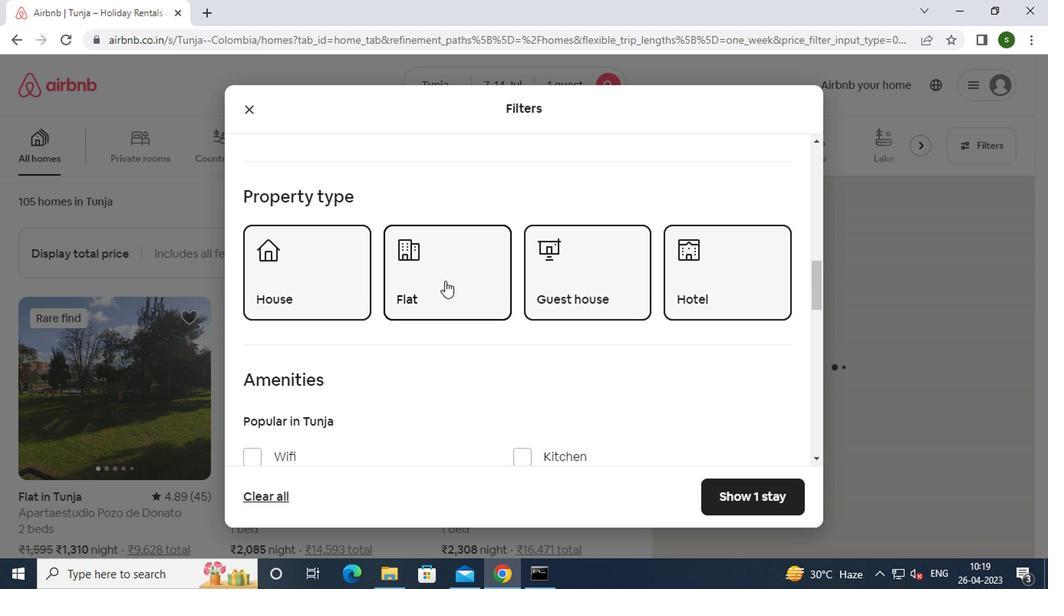 
Action: Mouse scrolled (441, 280) with delta (0, 0)
Screenshot: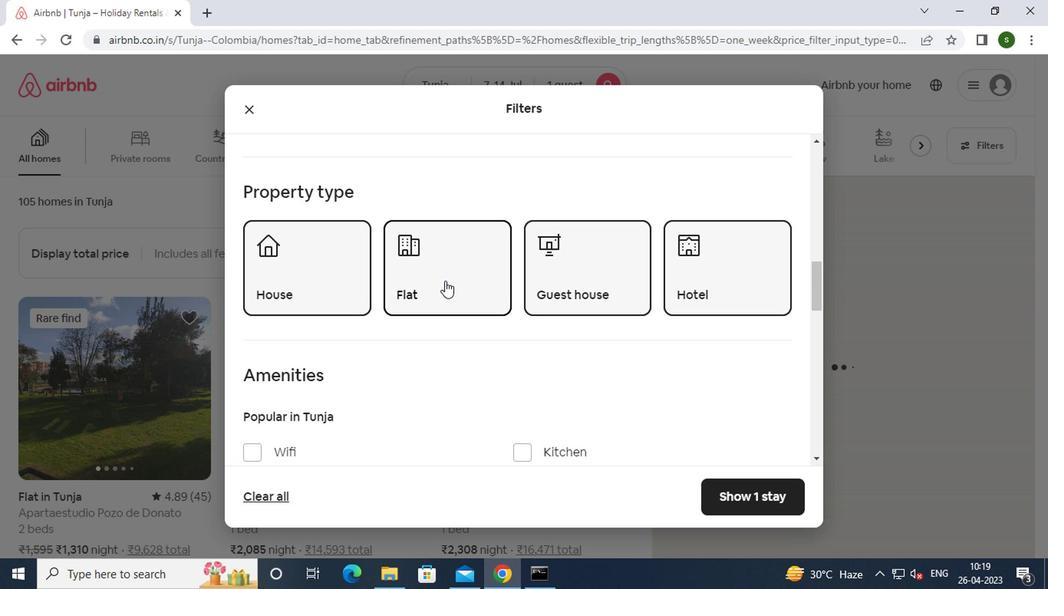 
Action: Mouse moved to (292, 307)
Screenshot: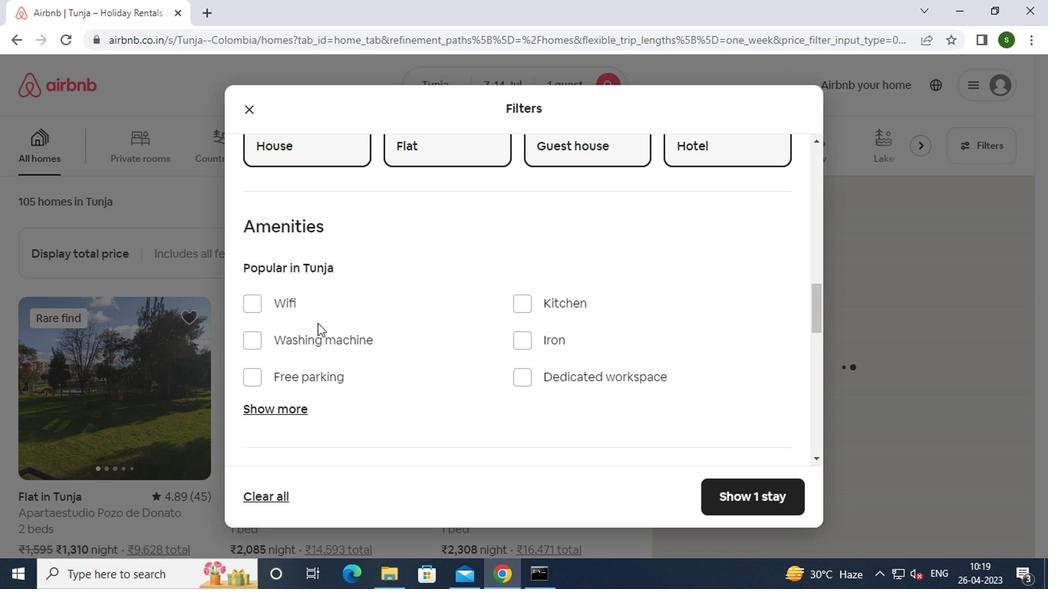 
Action: Mouse pressed left at (292, 307)
Screenshot: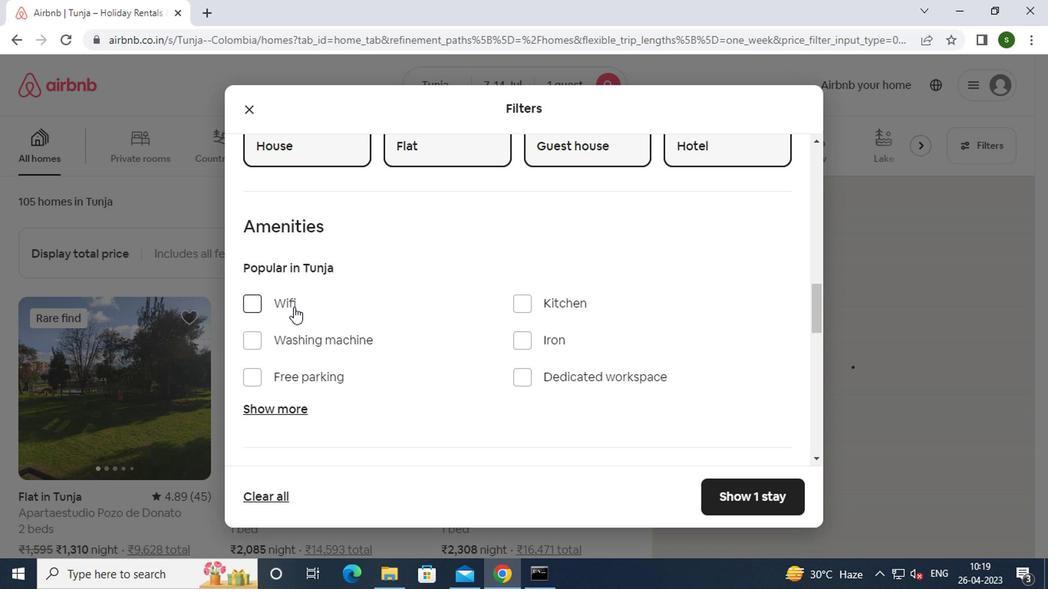 
Action: Mouse moved to (290, 344)
Screenshot: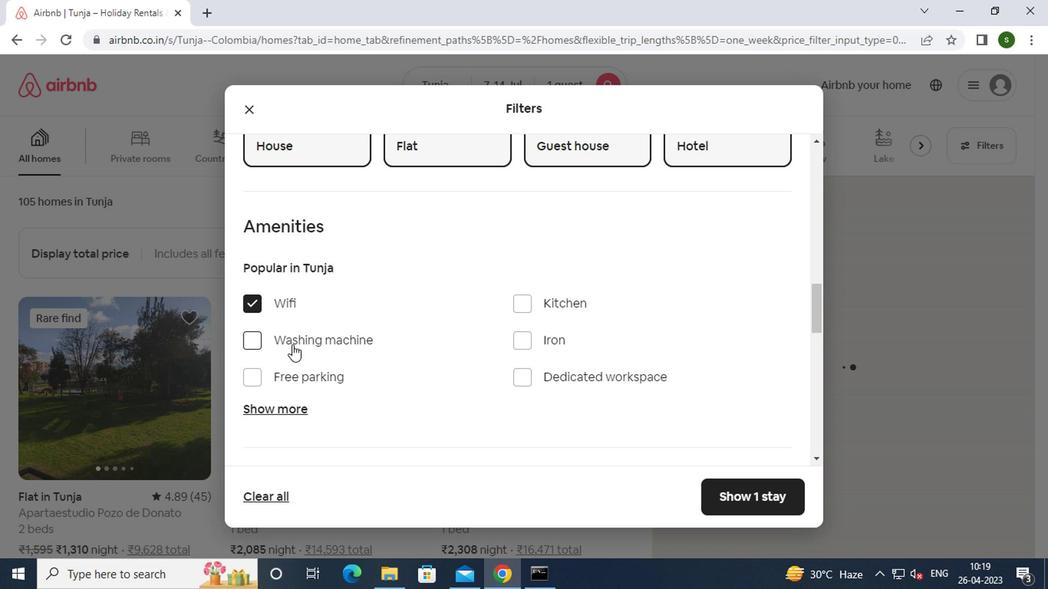 
Action: Mouse pressed left at (290, 344)
Screenshot: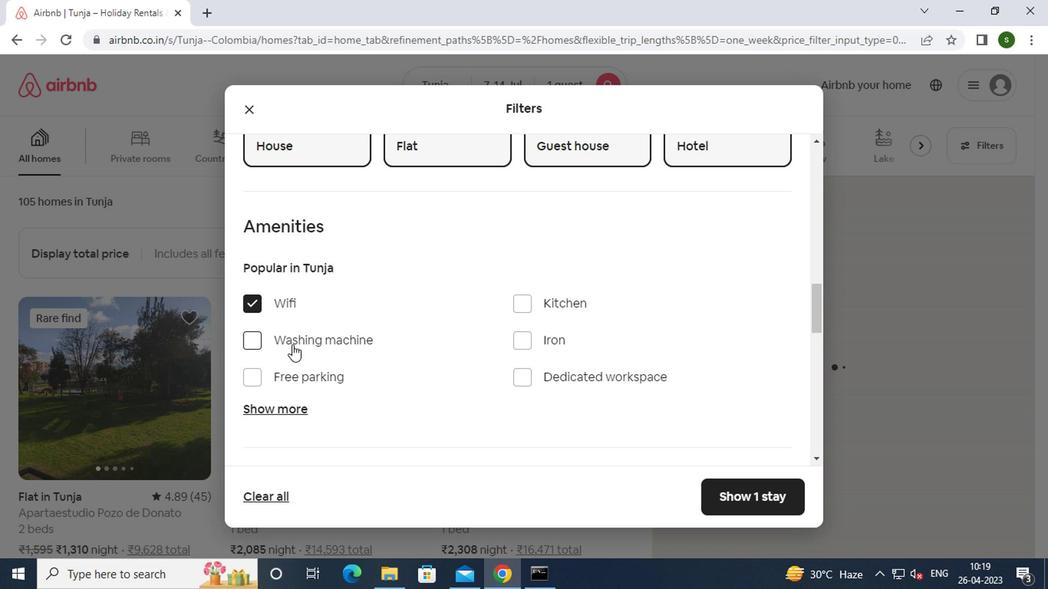 
Action: Mouse moved to (382, 322)
Screenshot: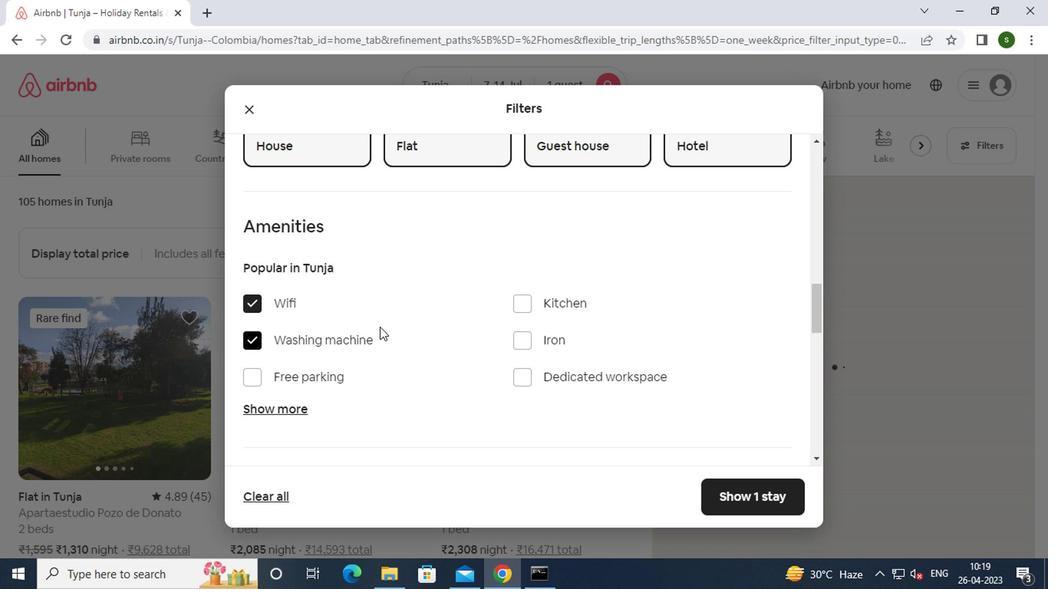
Action: Mouse scrolled (382, 321) with delta (0, -1)
Screenshot: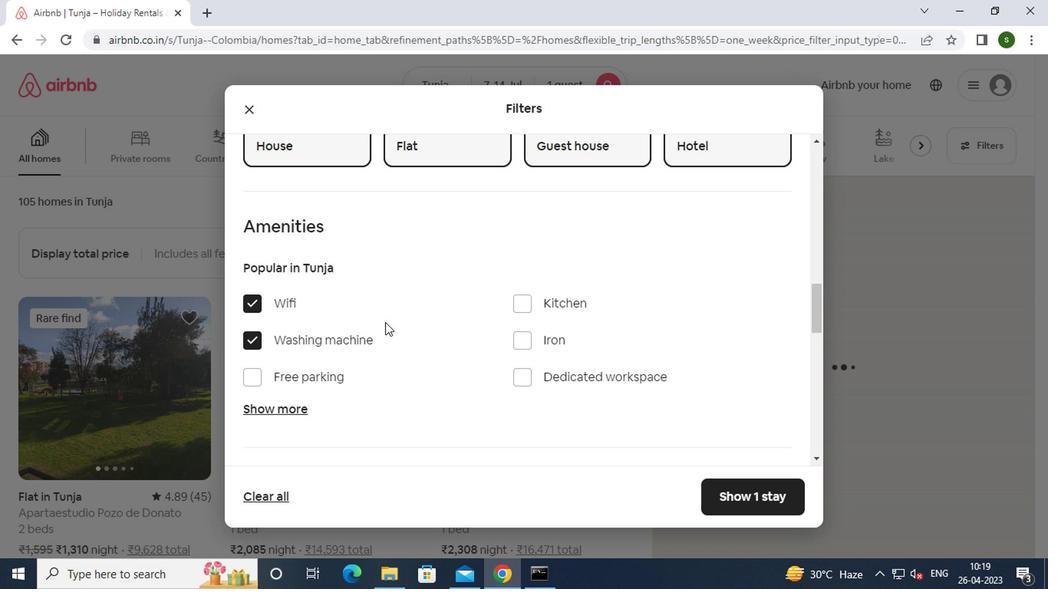 
Action: Mouse scrolled (382, 321) with delta (0, -1)
Screenshot: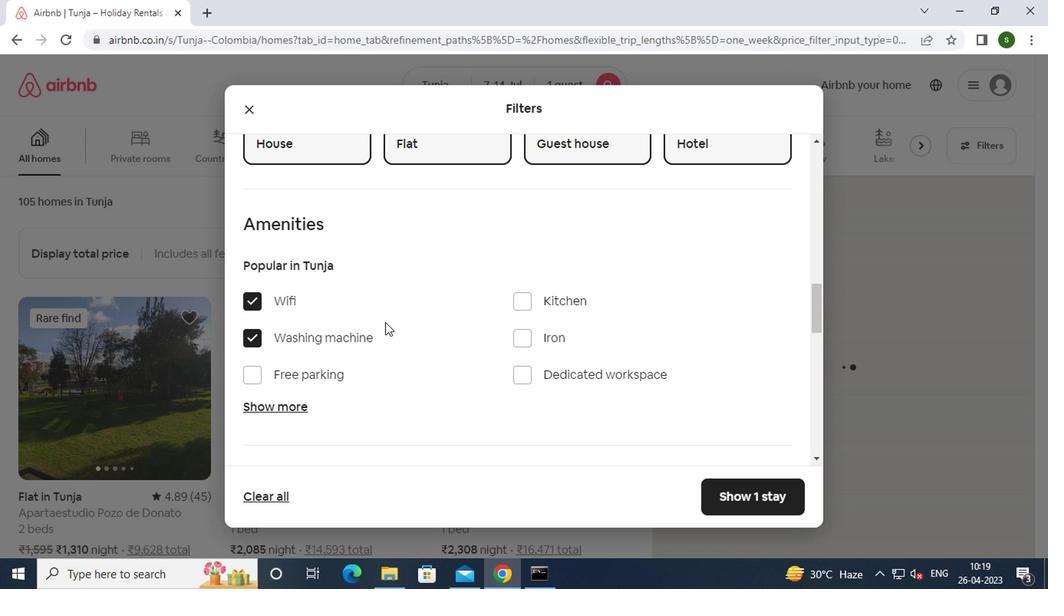
Action: Mouse scrolled (382, 321) with delta (0, -1)
Screenshot: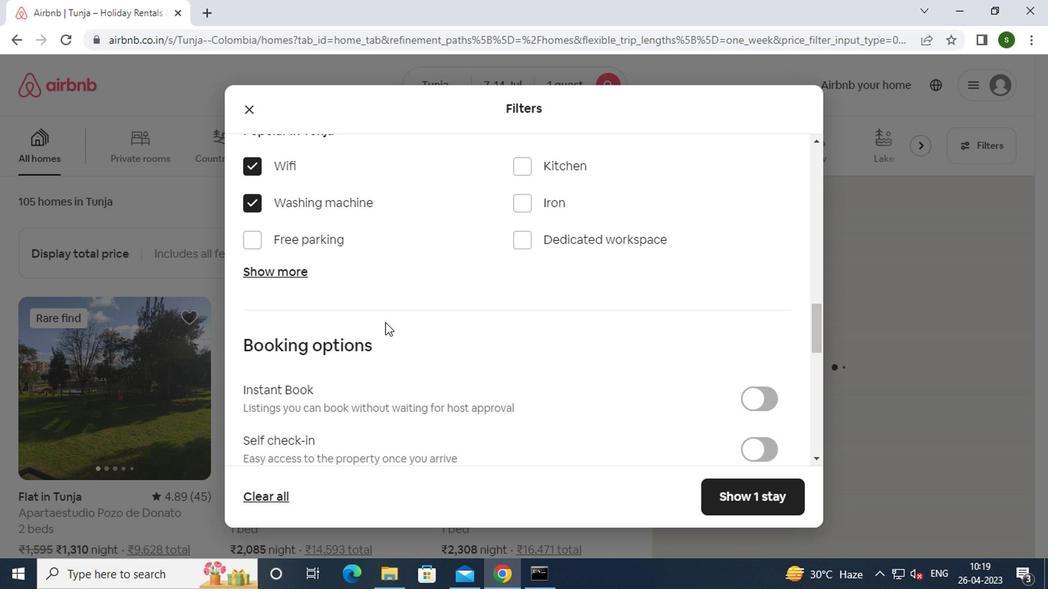 
Action: Mouse moved to (755, 361)
Screenshot: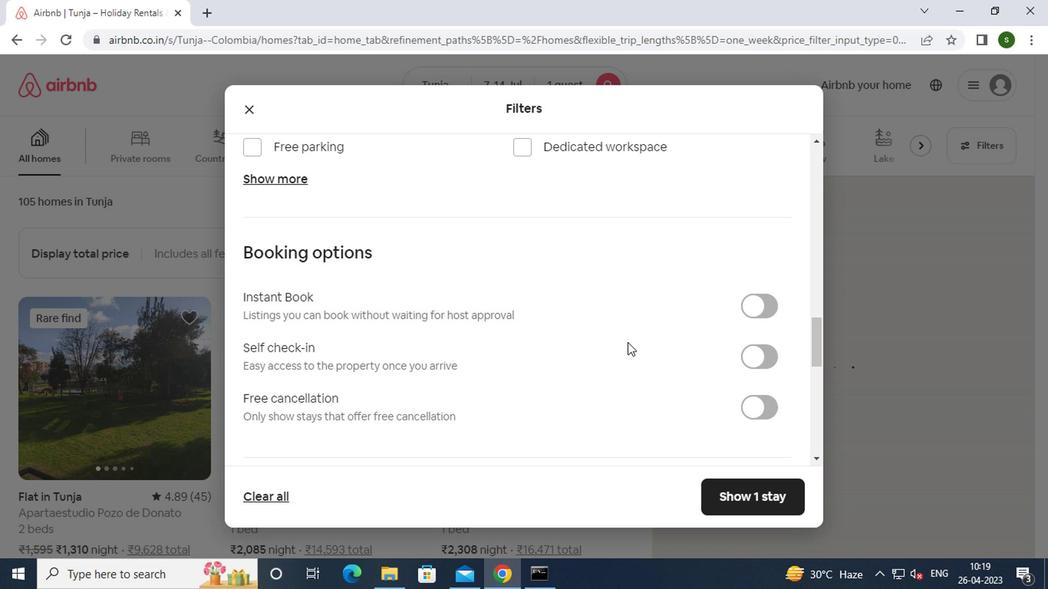 
Action: Mouse pressed left at (755, 361)
Screenshot: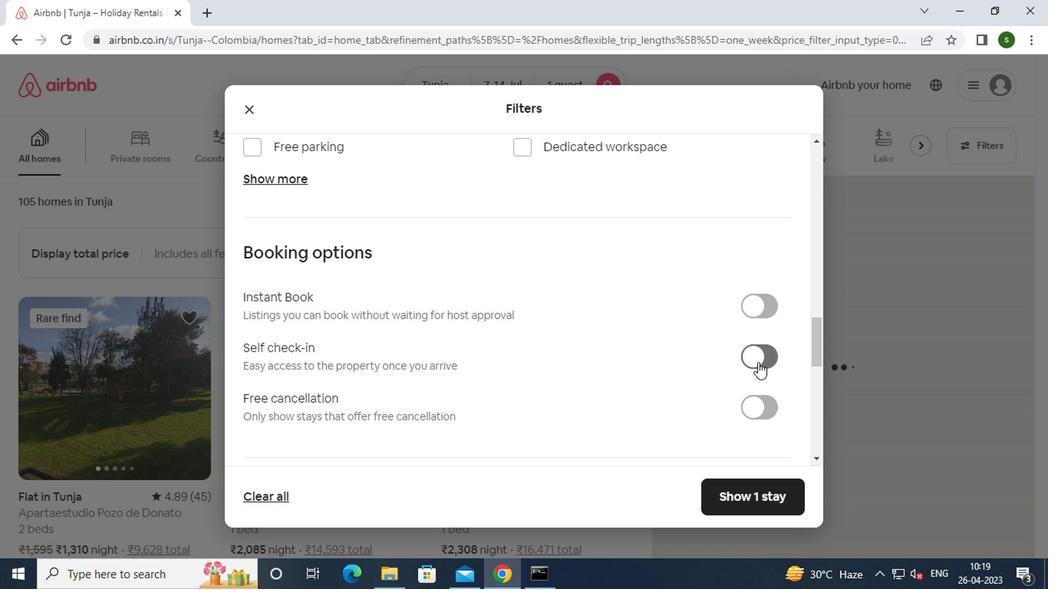 
Action: Mouse moved to (613, 345)
Screenshot: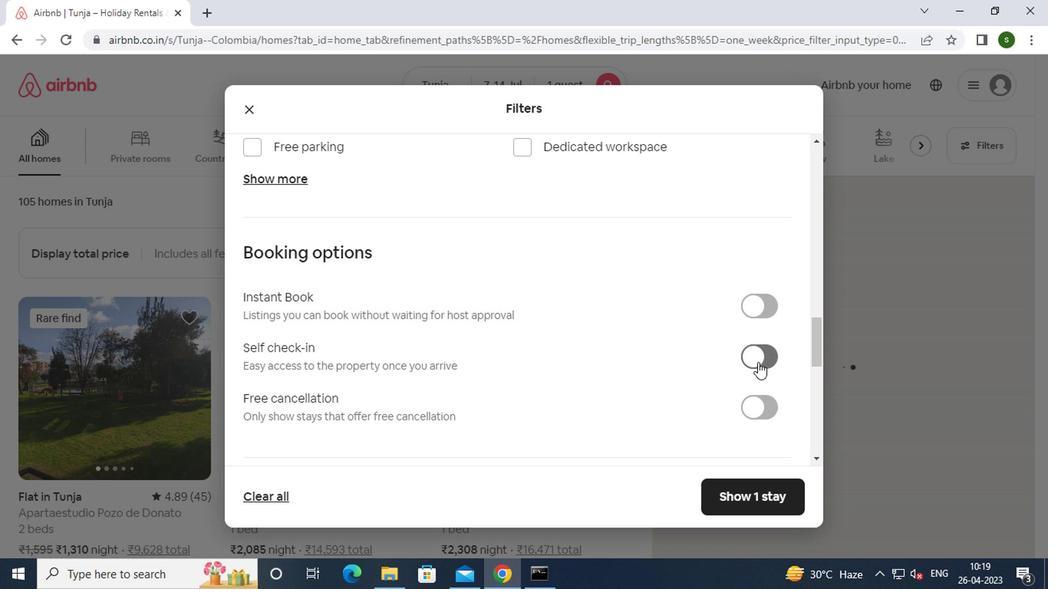 
Action: Mouse scrolled (613, 344) with delta (0, 0)
Screenshot: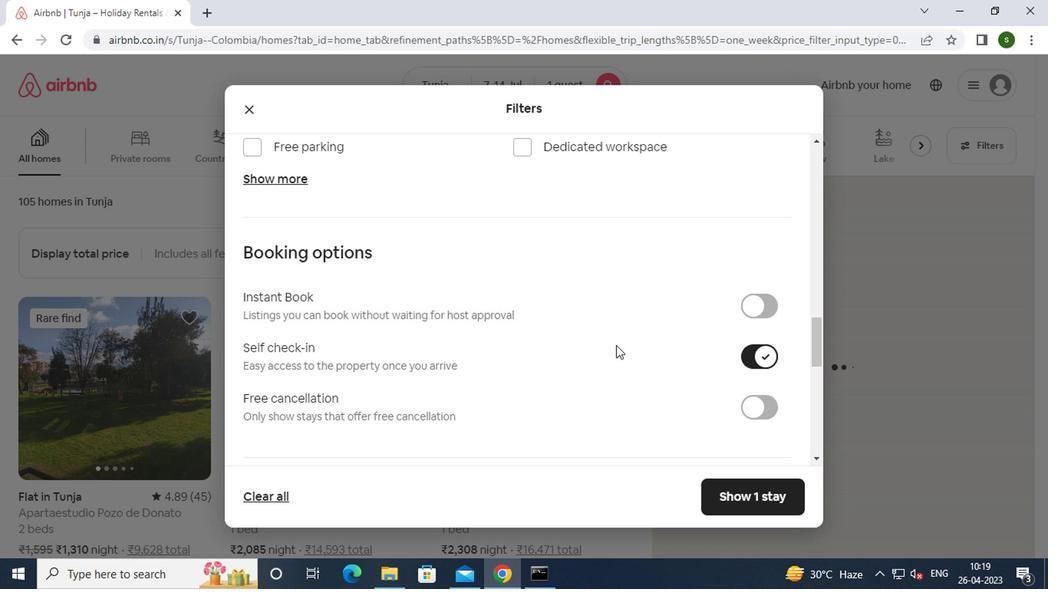 
Action: Mouse scrolled (613, 344) with delta (0, 0)
Screenshot: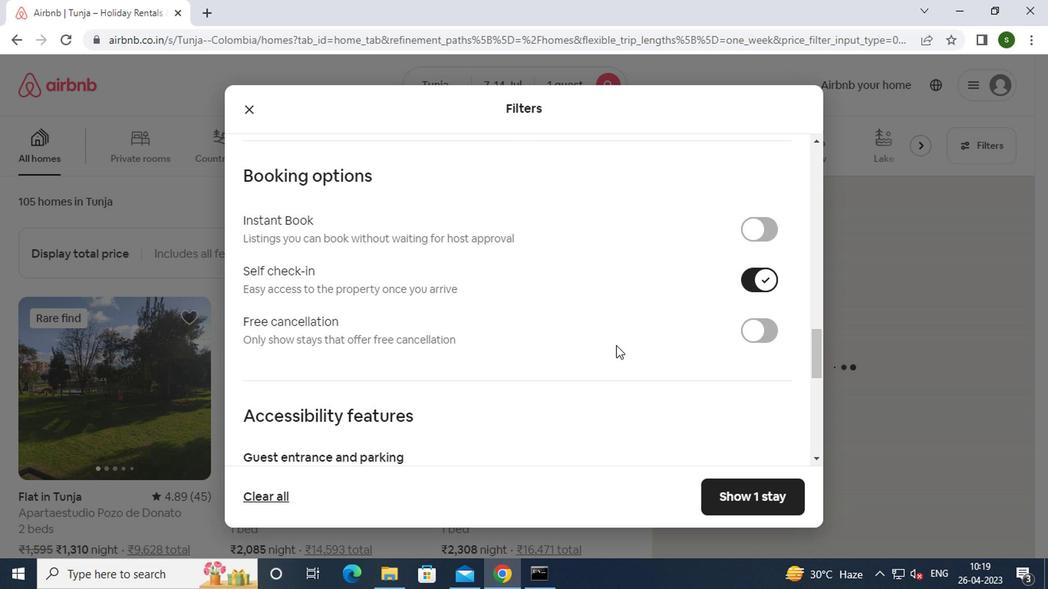 
Action: Mouse scrolled (613, 344) with delta (0, 0)
Screenshot: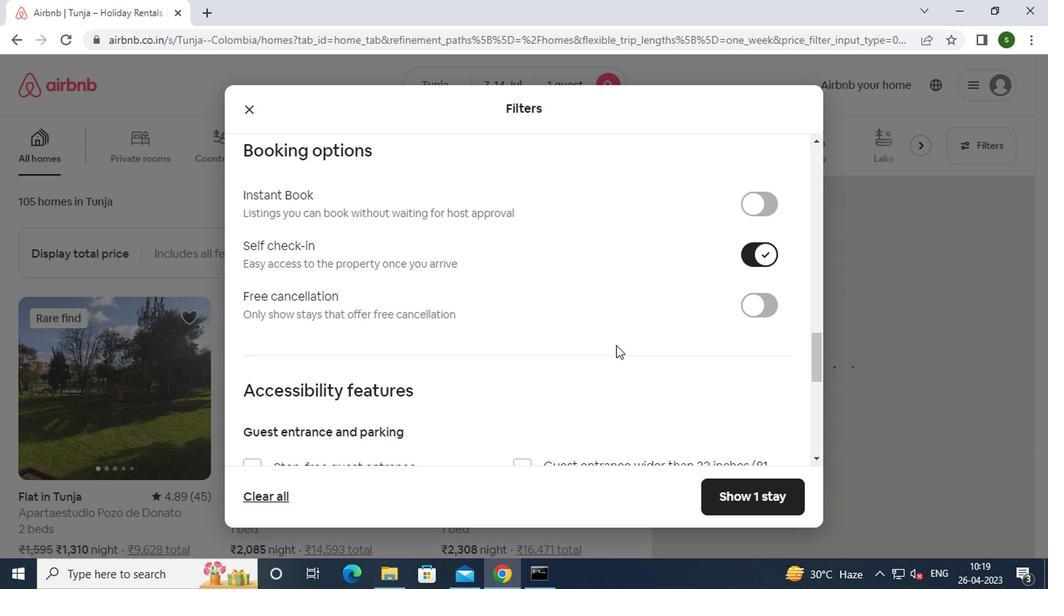 
Action: Mouse scrolled (613, 344) with delta (0, 0)
Screenshot: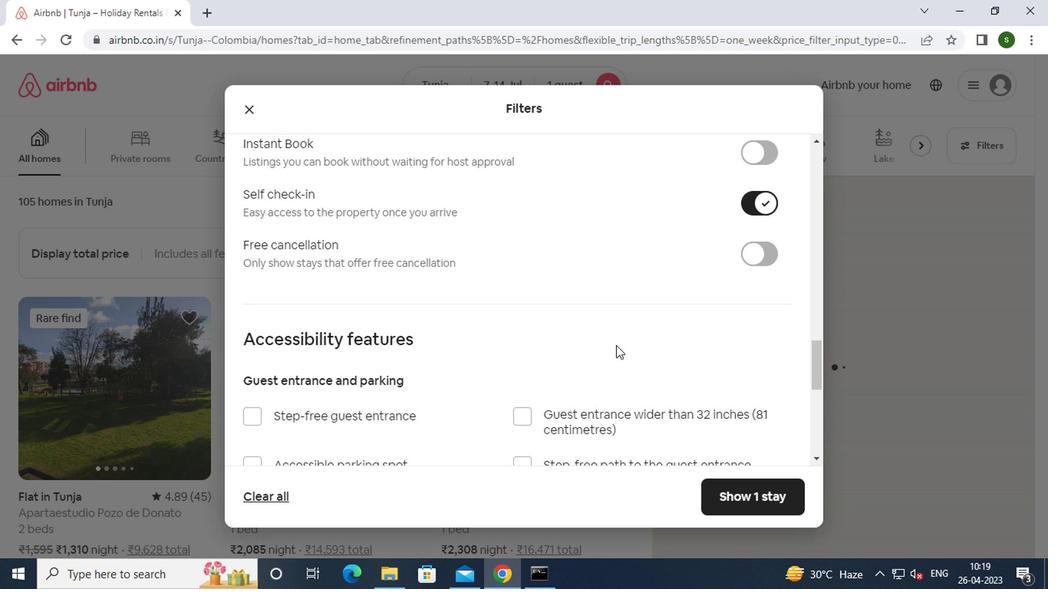 
Action: Mouse scrolled (613, 344) with delta (0, 0)
Screenshot: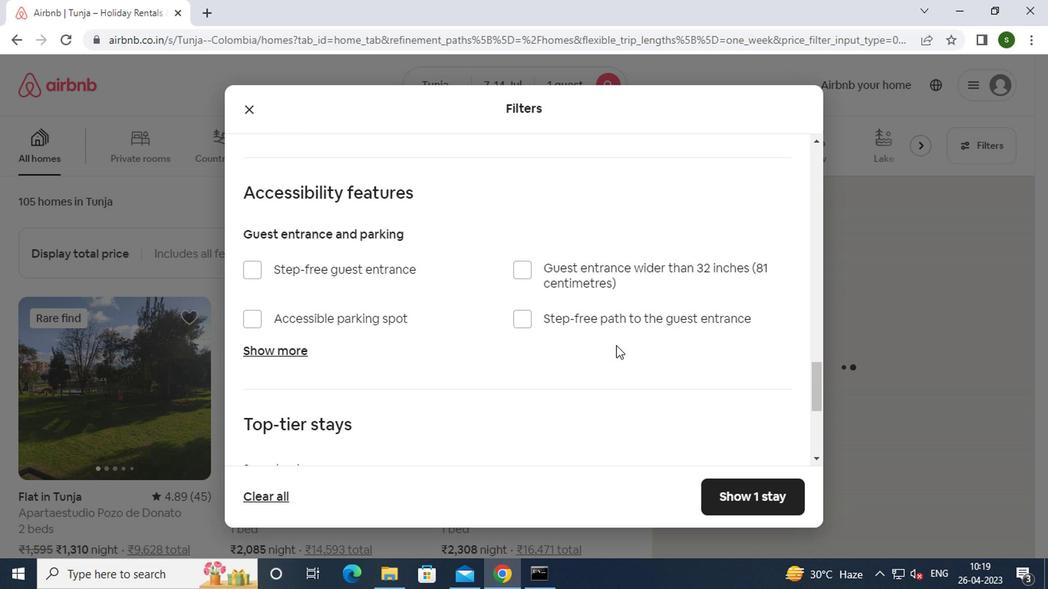 
Action: Mouse scrolled (613, 344) with delta (0, 0)
Screenshot: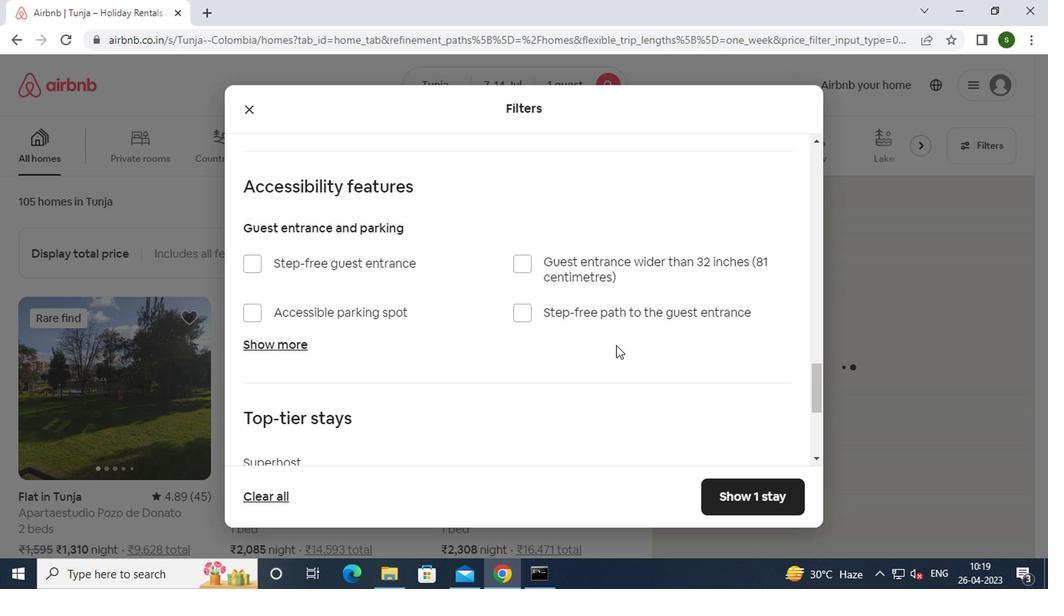 
Action: Mouse scrolled (613, 344) with delta (0, 0)
Screenshot: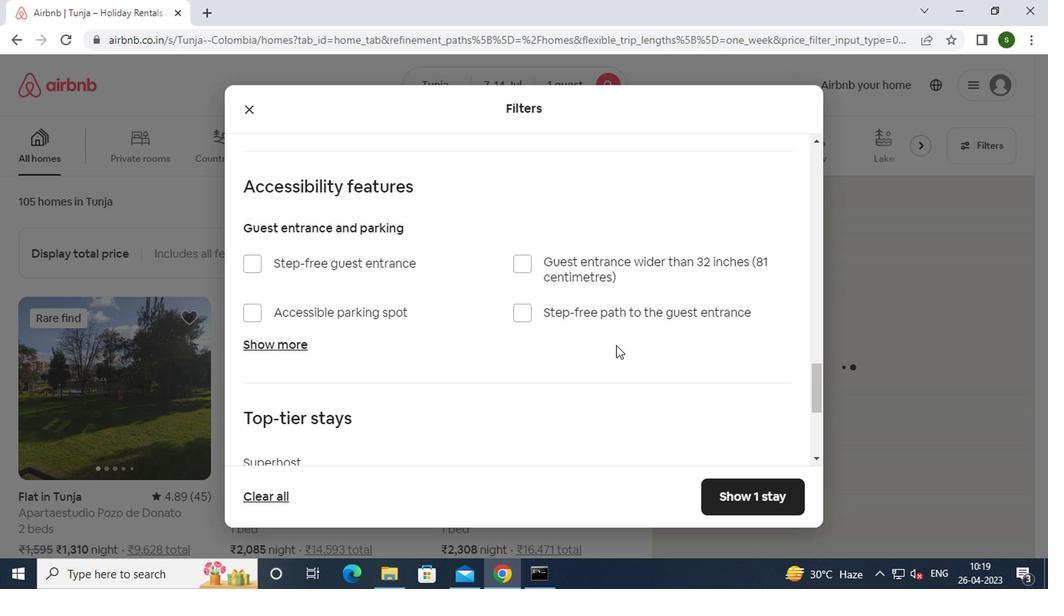 
Action: Mouse scrolled (613, 344) with delta (0, 0)
Screenshot: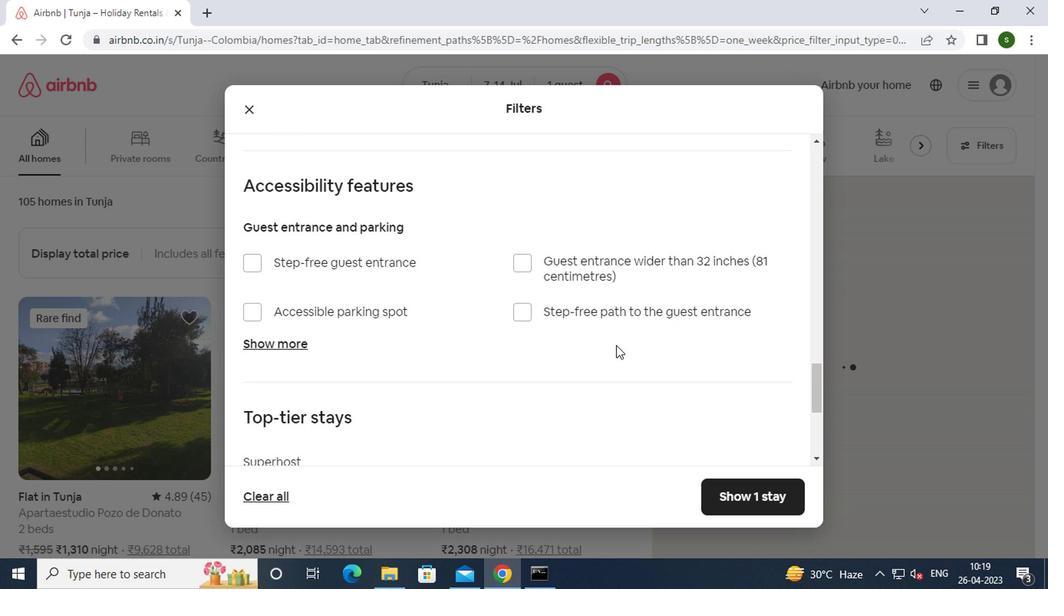 
Action: Mouse moved to (307, 360)
Screenshot: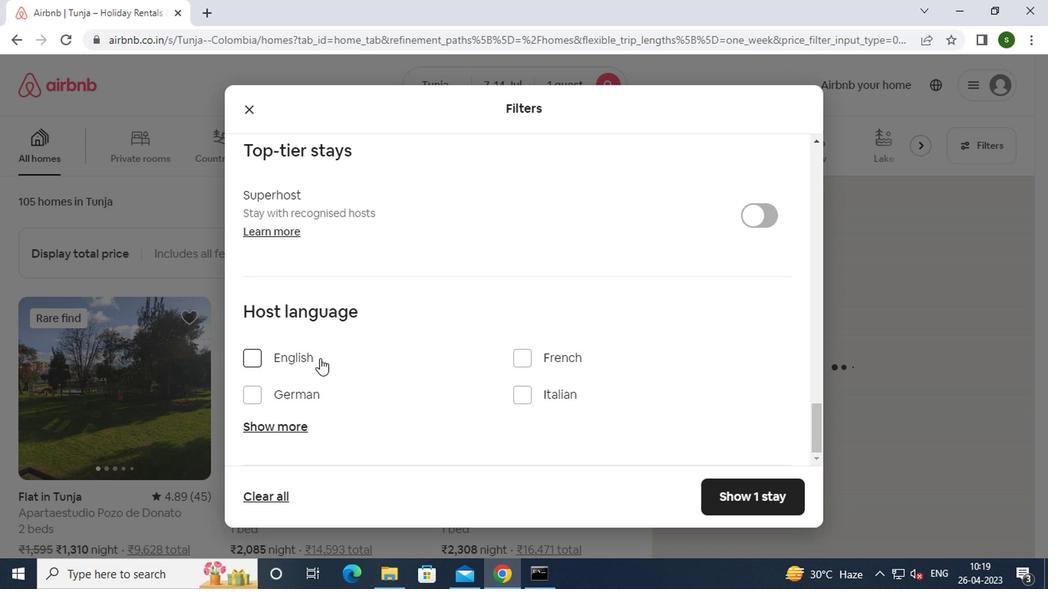 
Action: Mouse pressed left at (307, 360)
Screenshot: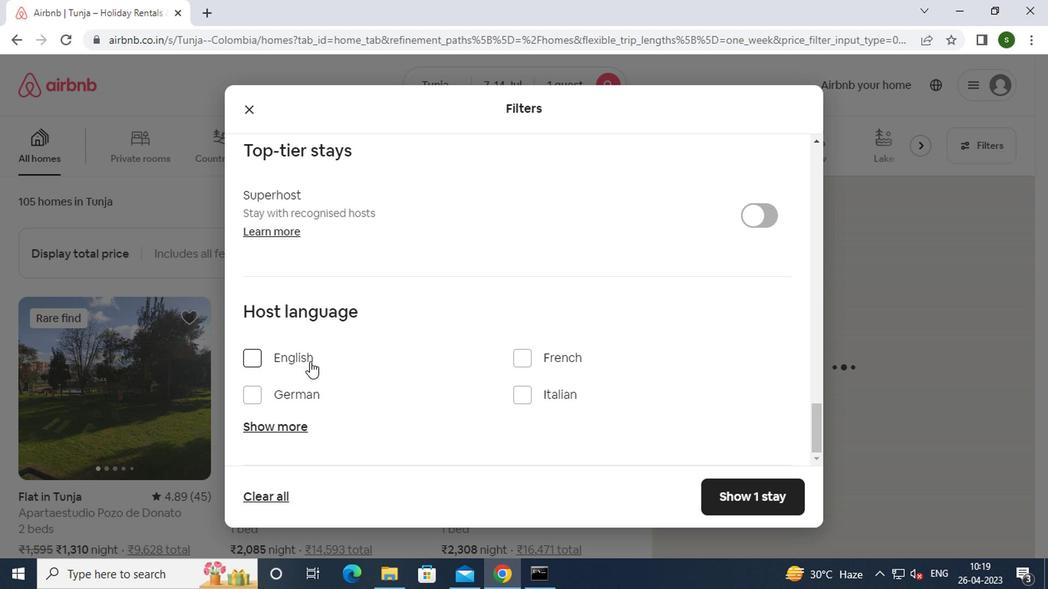 
Action: Mouse moved to (734, 495)
Screenshot: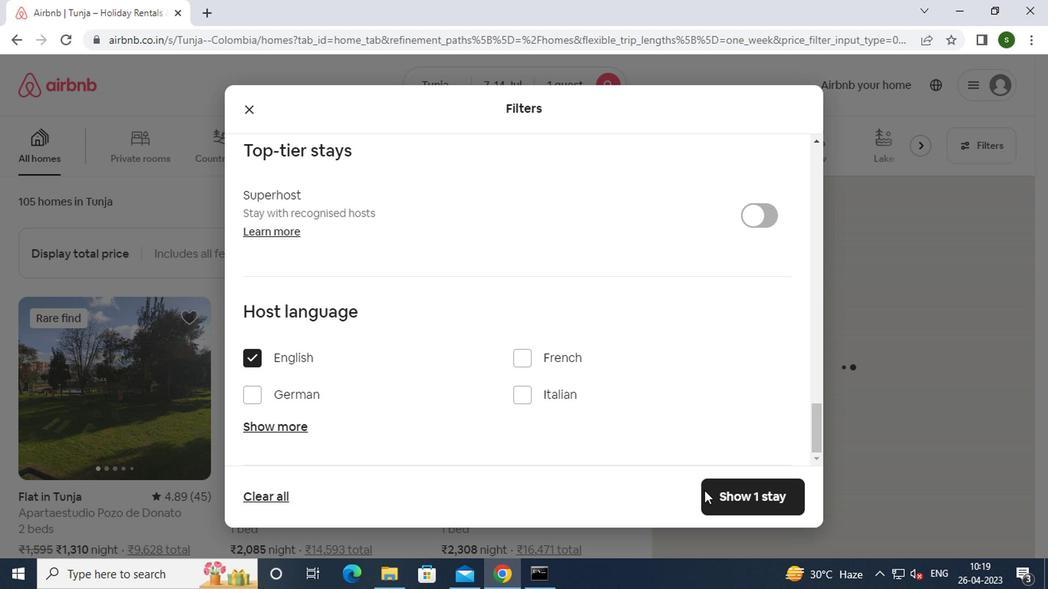 
Action: Mouse pressed left at (734, 495)
Screenshot: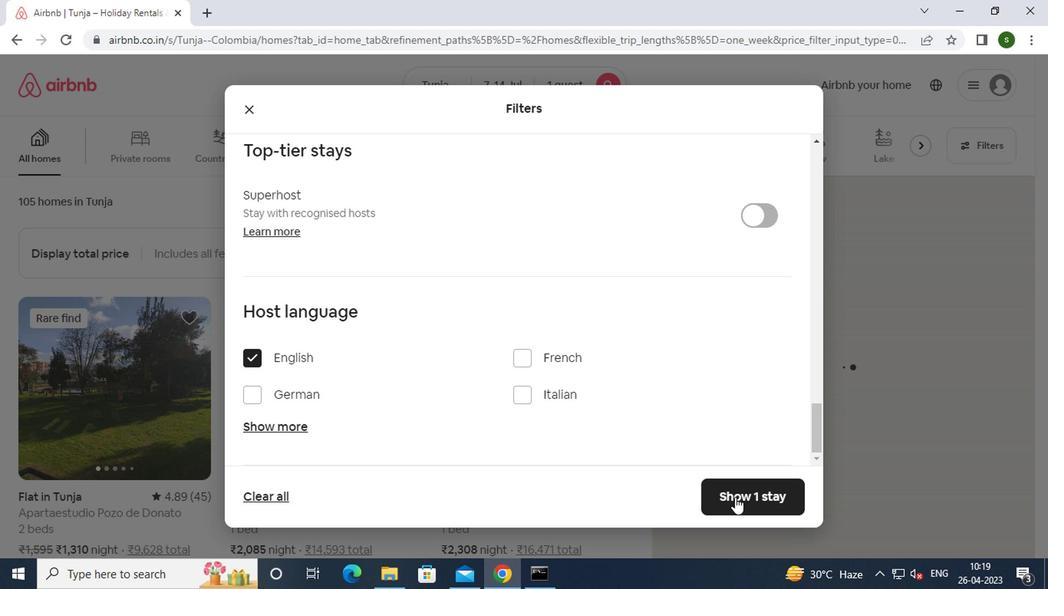 
Action: Mouse moved to (549, 352)
Screenshot: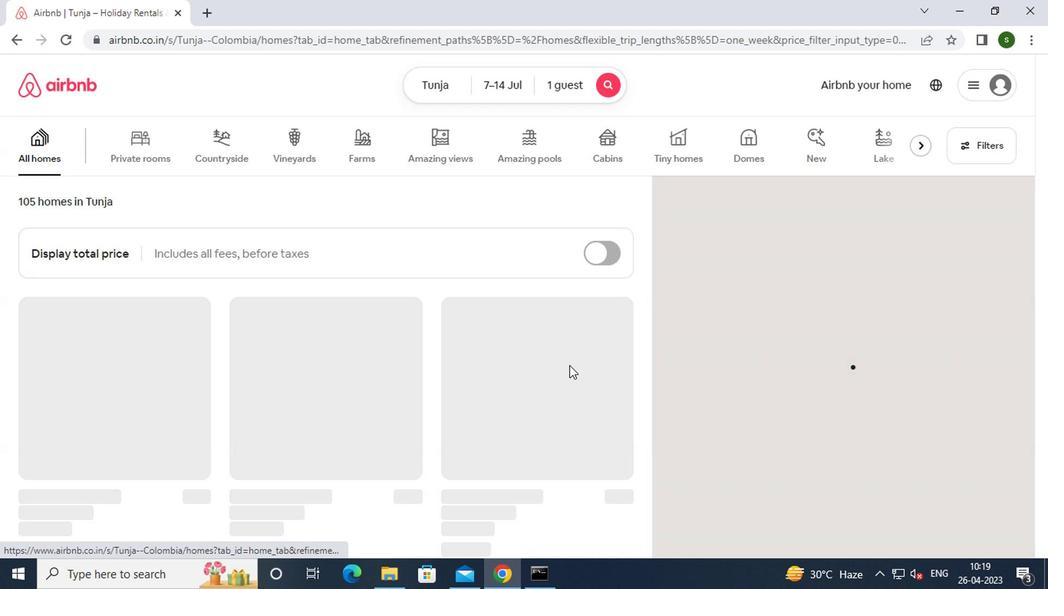 
